 Task: Create a complex fractal-based sculpture.
Action: Mouse moved to (237, 156)
Screenshot: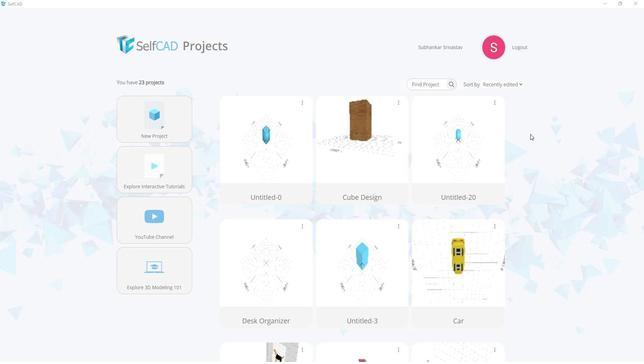 
Action: Mouse pressed left at (237, 156)
Screenshot: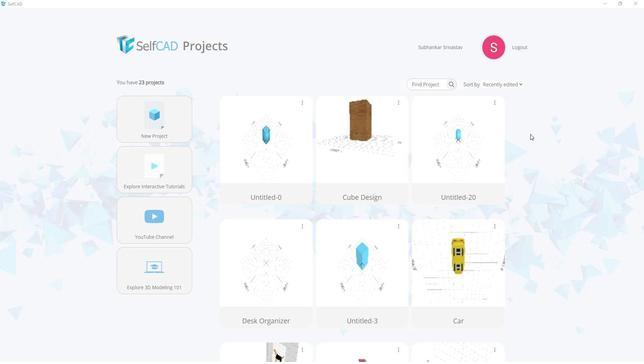 
Action: Mouse moved to (347, 173)
Screenshot: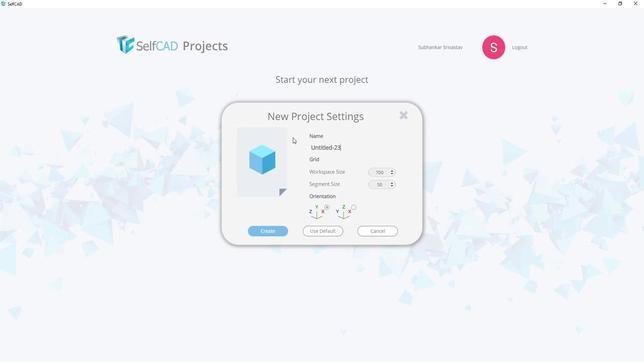 
Action: Mouse pressed left at (347, 173)
Screenshot: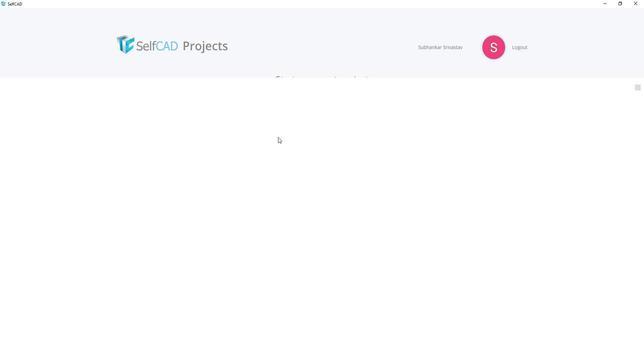 
Action: Mouse moved to (302, 169)
Screenshot: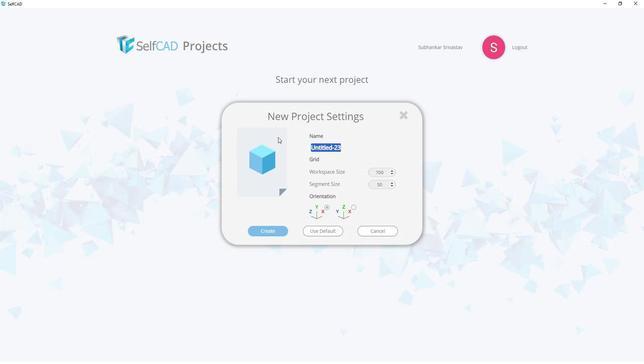 
Action: Key pressed <Key.shift>Sculpture<Key.space>
Screenshot: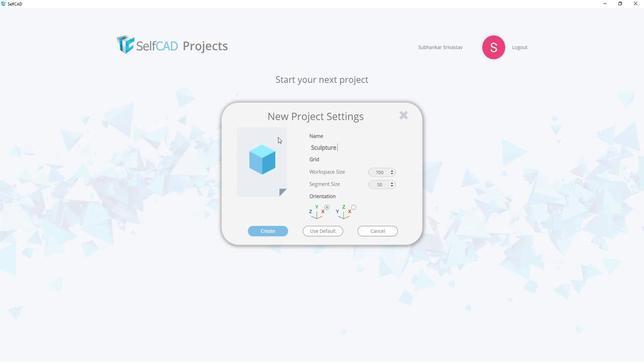 
Action: Mouse moved to (302, 221)
Screenshot: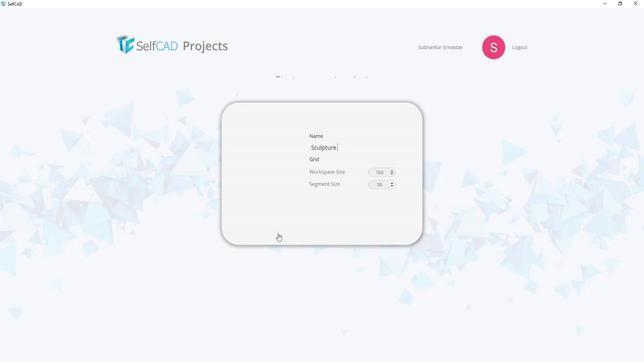 
Action: Mouse pressed left at (302, 221)
Screenshot: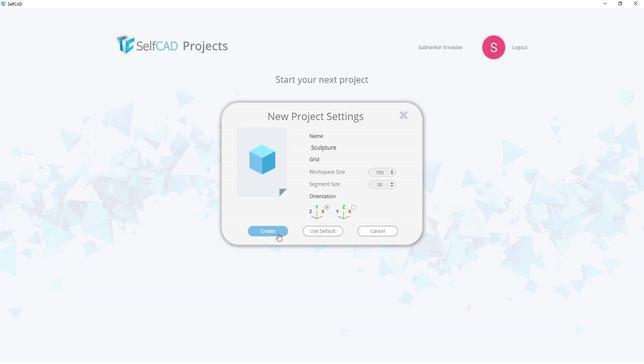 
Action: Mouse moved to (150, 171)
Screenshot: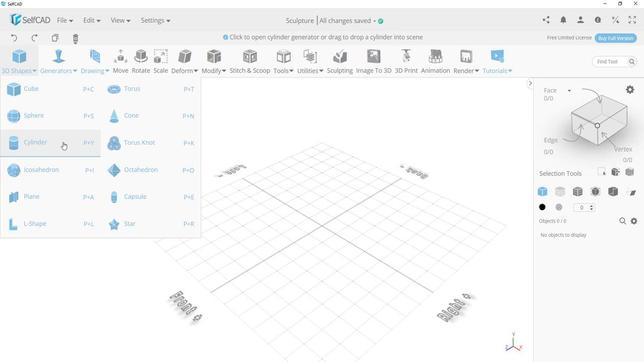 
Action: Mouse pressed left at (150, 171)
Screenshot: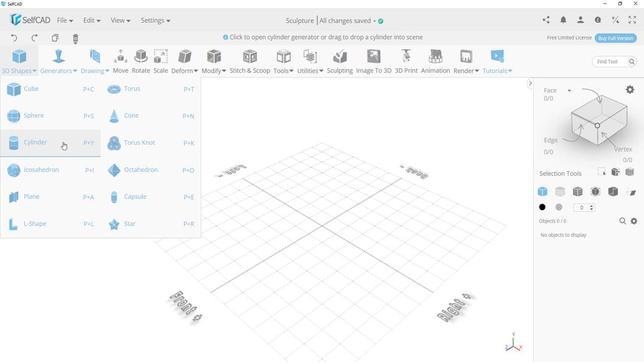 
Action: Mouse moved to (114, 165)
Screenshot: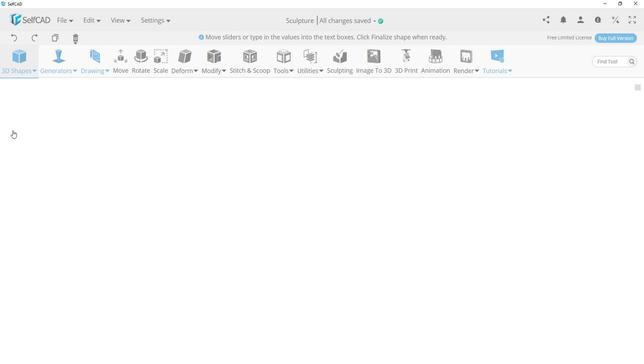
Action: Mouse pressed left at (114, 165)
Screenshot: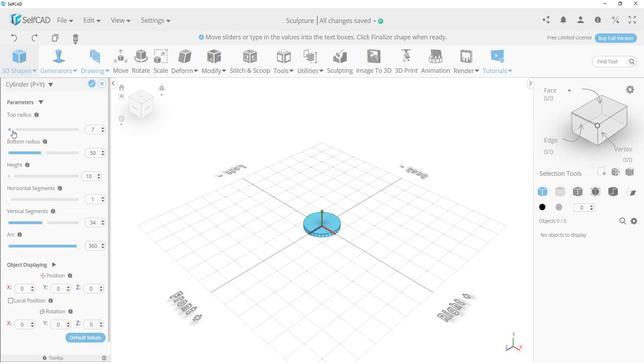 
Action: Mouse moved to (113, 176)
Screenshot: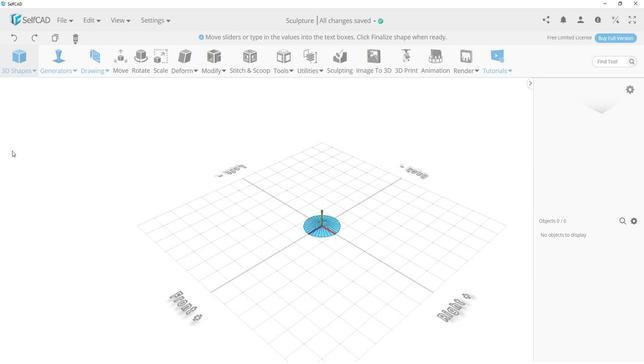 
Action: Mouse pressed left at (113, 176)
Screenshot: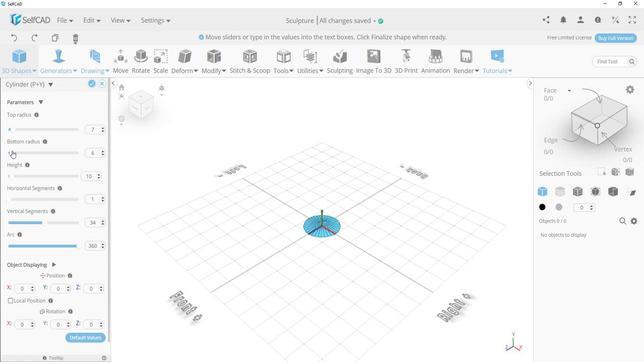 
Action: Mouse moved to (177, 176)
Screenshot: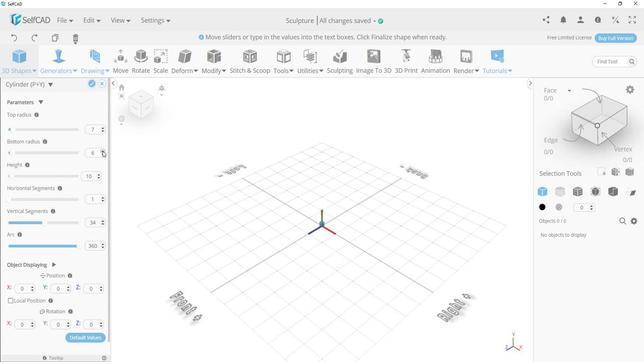 
Action: Mouse pressed left at (177, 176)
Screenshot: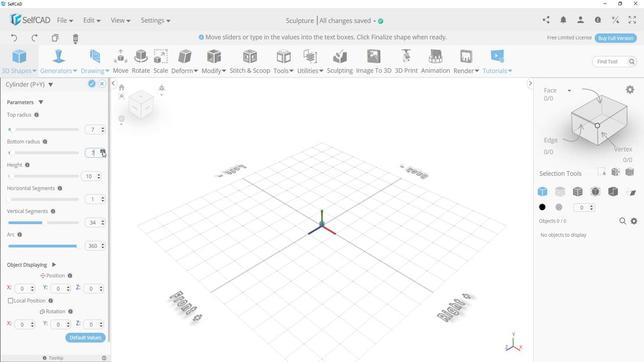 
Action: Mouse moved to (170, 139)
Screenshot: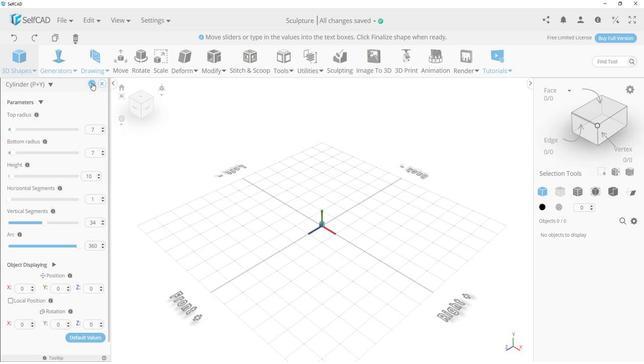 
Action: Mouse pressed left at (170, 139)
Screenshot: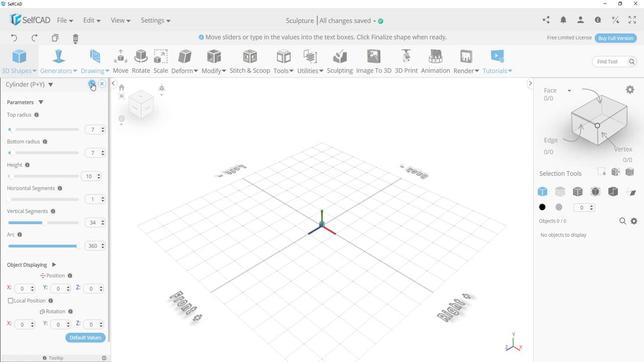
Action: Mouse moved to (333, 216)
Screenshot: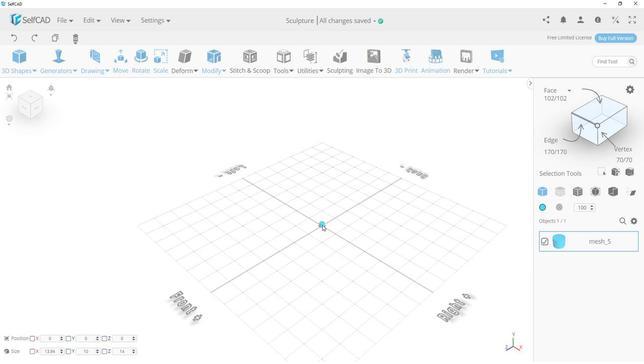
Action: Mouse pressed left at (333, 216)
Screenshot: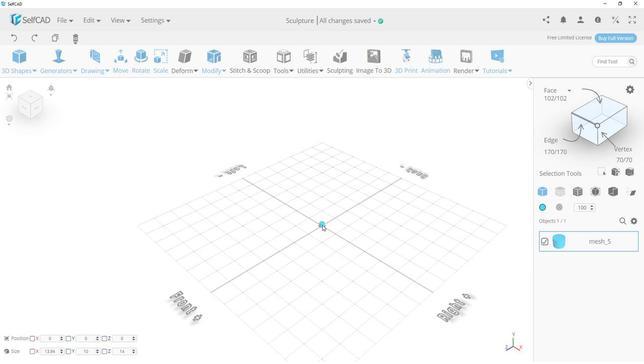 
Action: Mouse moved to (351, 214)
Screenshot: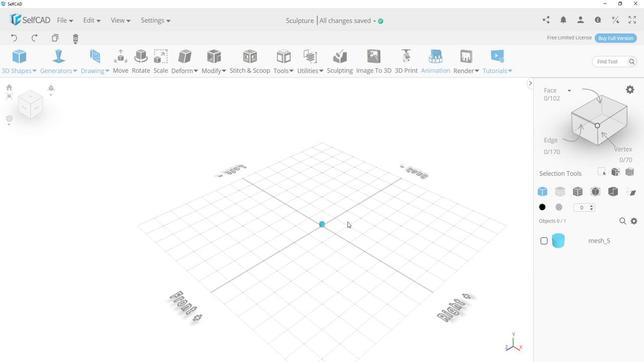 
Action: Mouse pressed left at (351, 214)
Screenshot: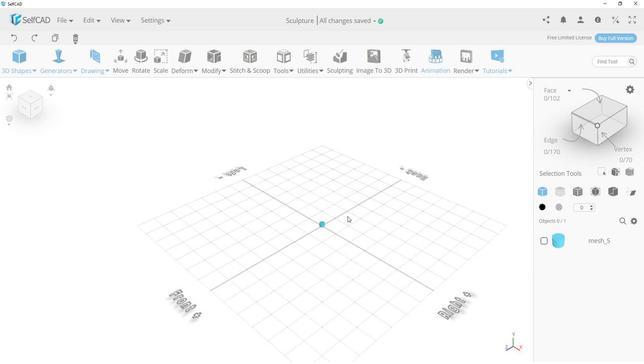 
Action: Mouse moved to (351, 212)
Screenshot: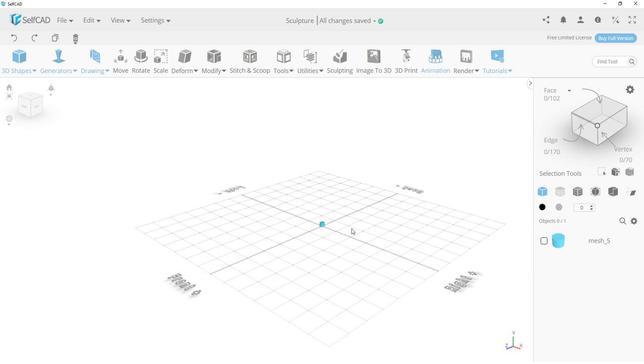 
Action: Mouse pressed left at (351, 212)
Screenshot: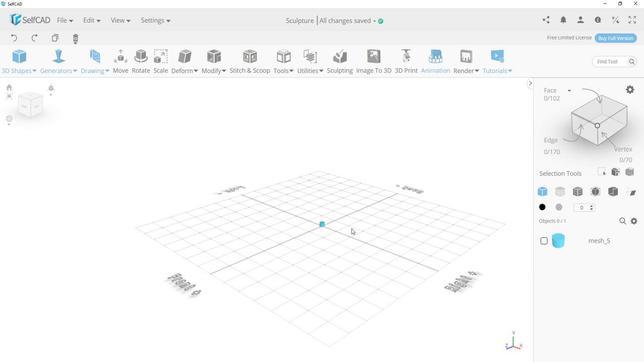 
Action: Mouse moved to (490, 225)
Screenshot: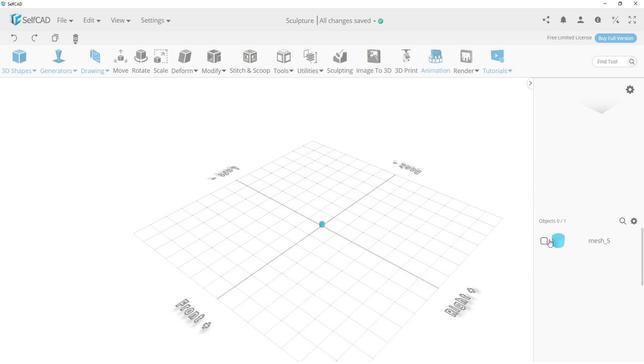 
Action: Mouse pressed left at (490, 225)
Screenshot: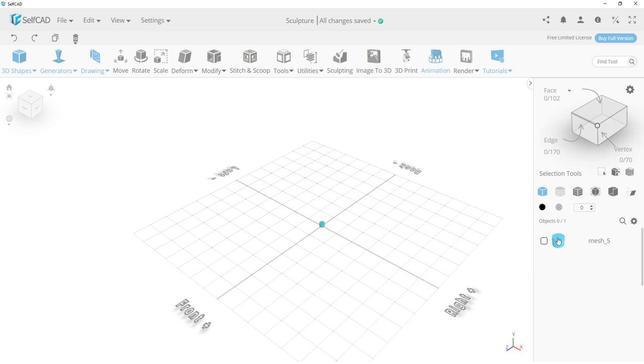 
Action: Mouse moved to (502, 223)
Screenshot: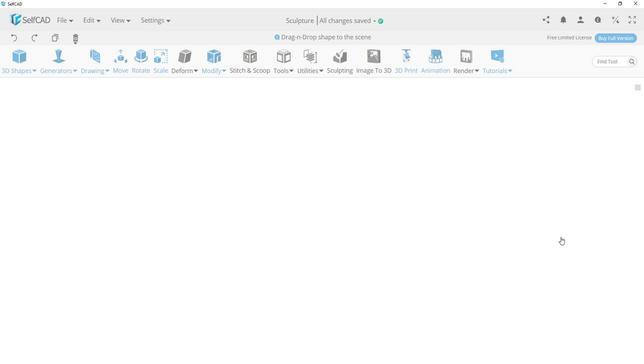 
Action: Mouse pressed left at (502, 223)
Screenshot: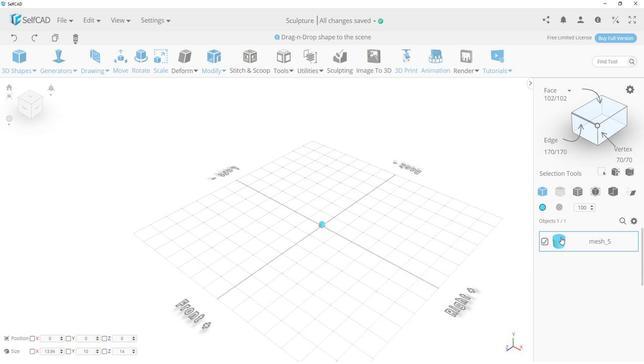 
Action: Mouse moved to (526, 157)
Screenshot: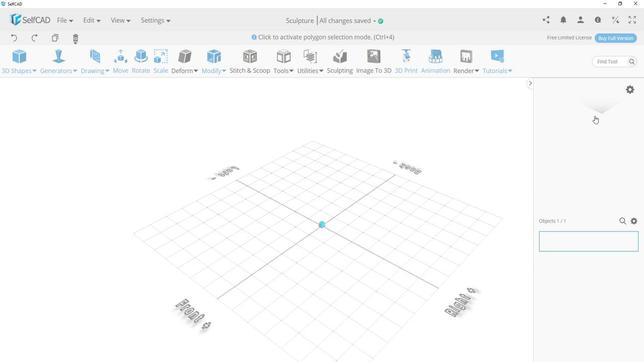 
Action: Mouse pressed left at (526, 157)
Screenshot: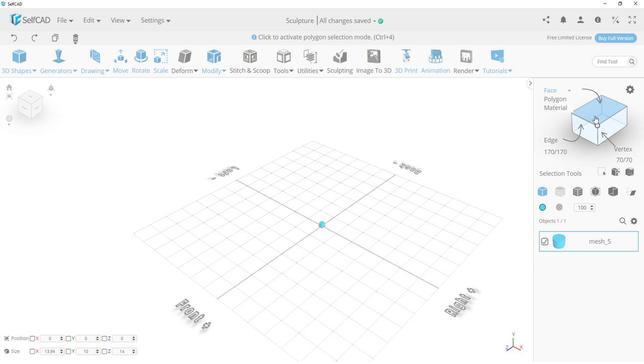 
Action: Mouse moved to (333, 215)
Screenshot: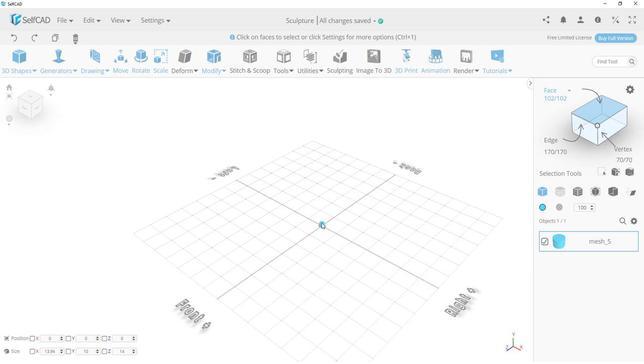 
Action: Mouse pressed left at (333, 215)
Screenshot: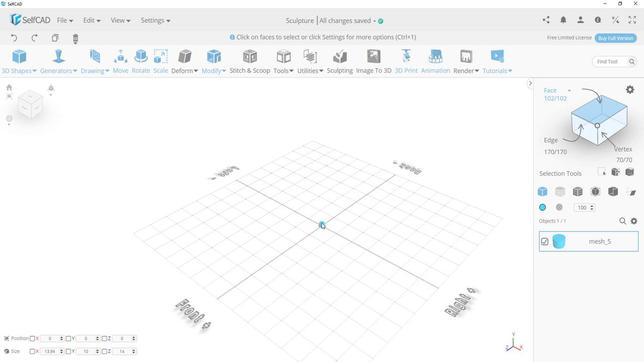 
Action: Mouse moved to (507, 145)
Screenshot: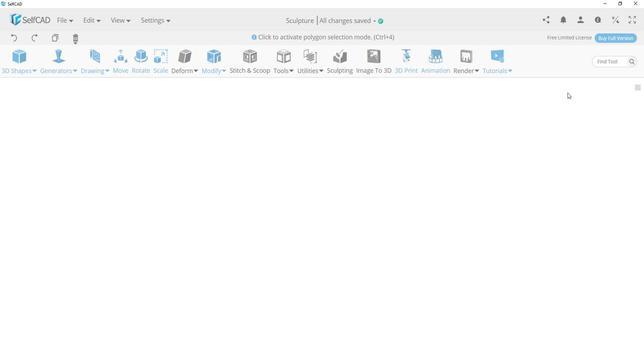 
Action: Mouse pressed left at (507, 145)
Screenshot: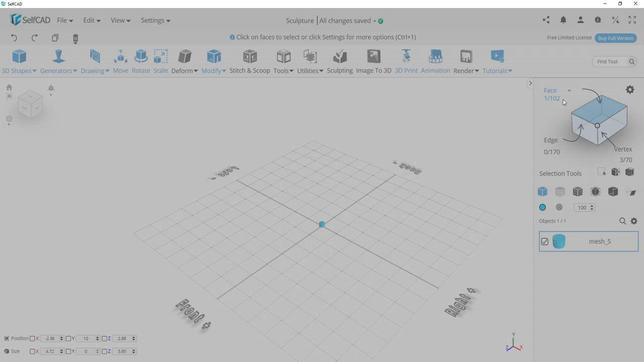 
Action: Mouse moved to (311, 198)
Screenshot: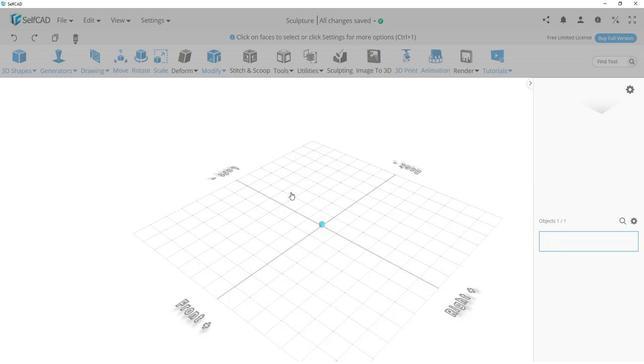 
Action: Mouse pressed left at (311, 198)
Screenshot: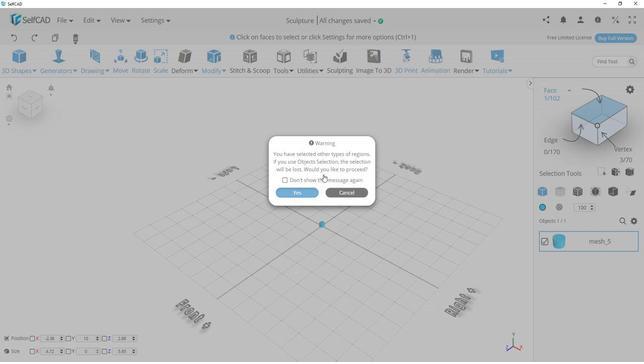 
Action: Mouse moved to (501, 149)
Screenshot: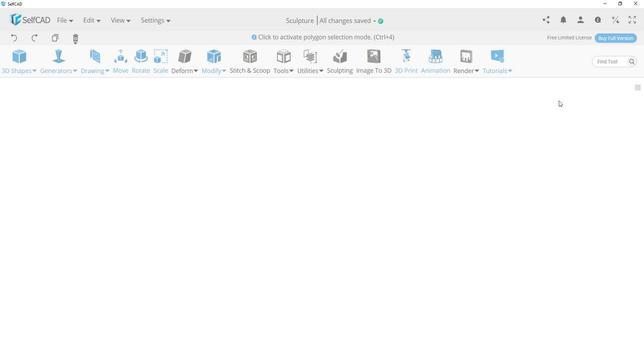 
Action: Mouse pressed left at (501, 149)
Screenshot: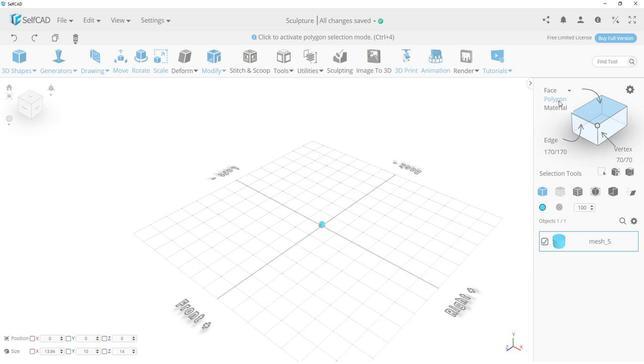 
Action: Mouse moved to (333, 215)
Screenshot: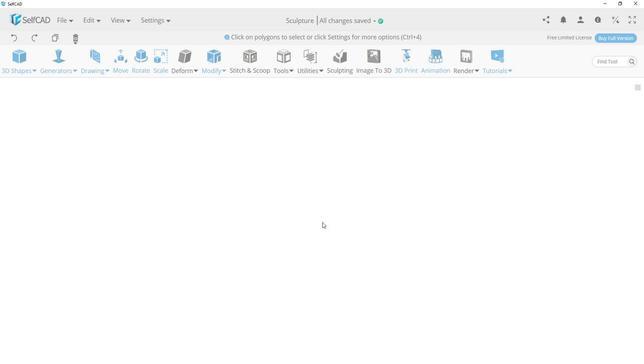 
Action: Mouse pressed left at (333, 215)
Screenshot: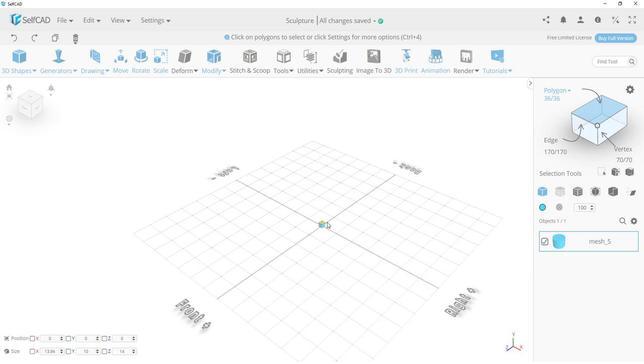 
Action: Mouse moved to (186, 126)
Screenshot: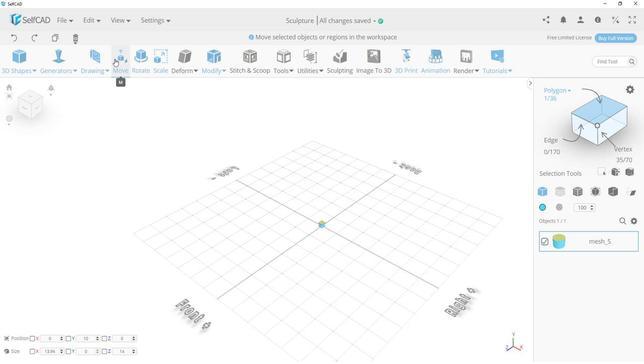 
Action: Mouse pressed left at (186, 126)
Screenshot: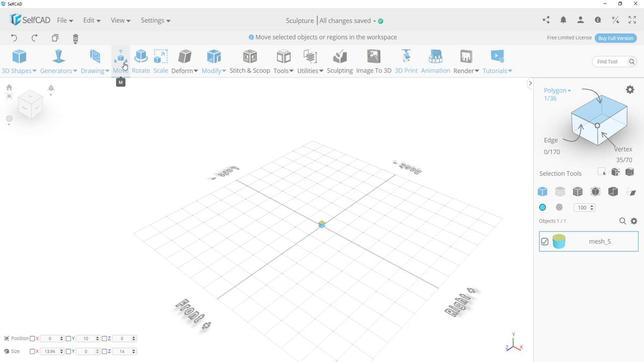
Action: Mouse moved to (333, 196)
Screenshot: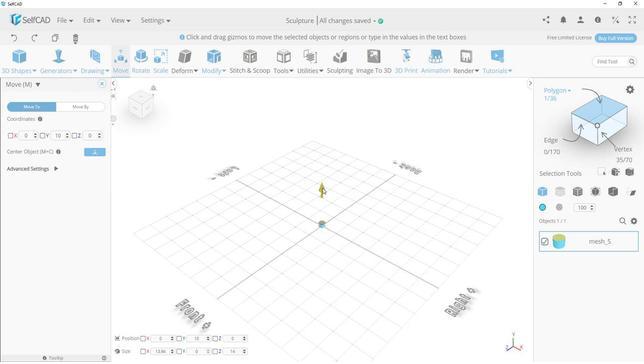 
Action: Mouse pressed left at (333, 196)
Screenshot: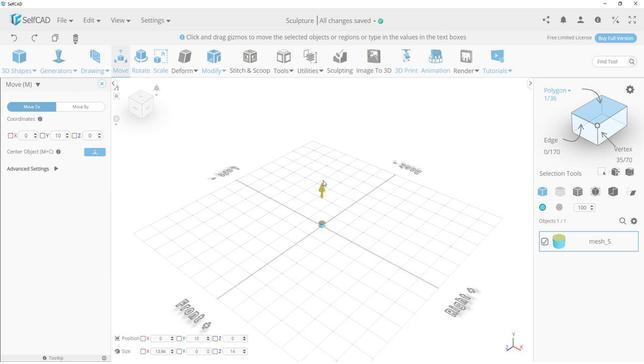 
Action: Mouse moved to (349, 209)
Screenshot: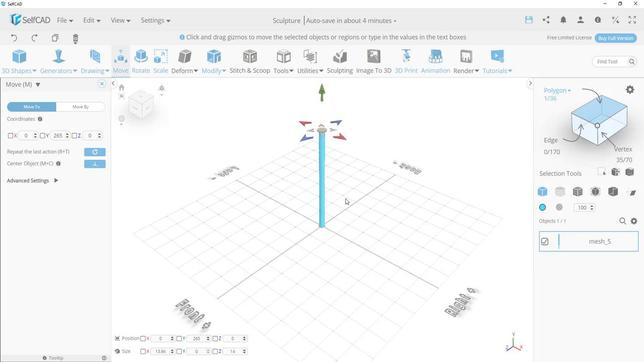 
Action: Mouse pressed left at (349, 209)
Screenshot: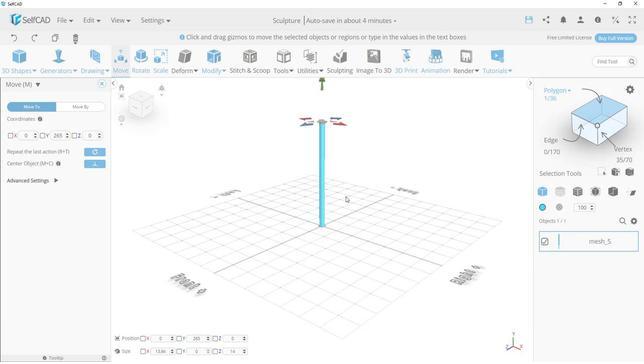 
Action: Mouse moved to (360, 203)
Screenshot: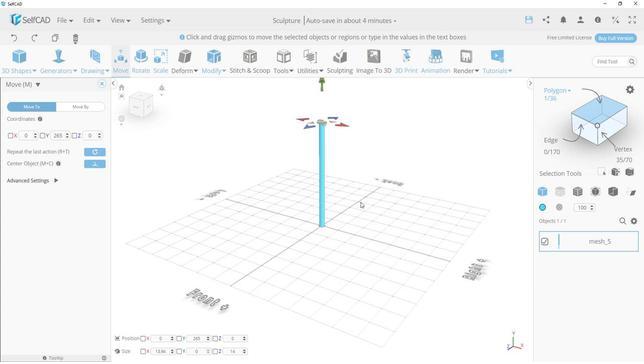 
Action: Mouse scrolled (360, 203) with delta (0, 0)
Screenshot: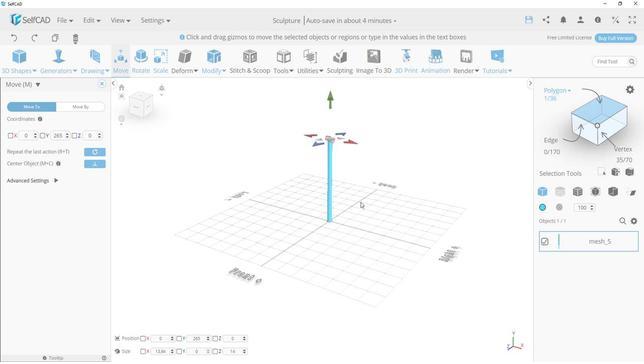 
Action: Mouse scrolled (360, 203) with delta (0, 0)
Screenshot: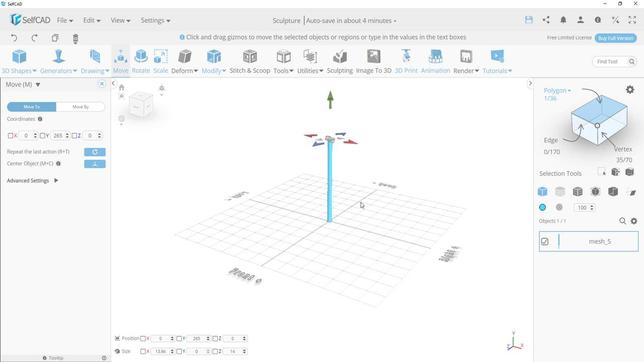 
Action: Mouse scrolled (360, 203) with delta (0, 0)
Screenshot: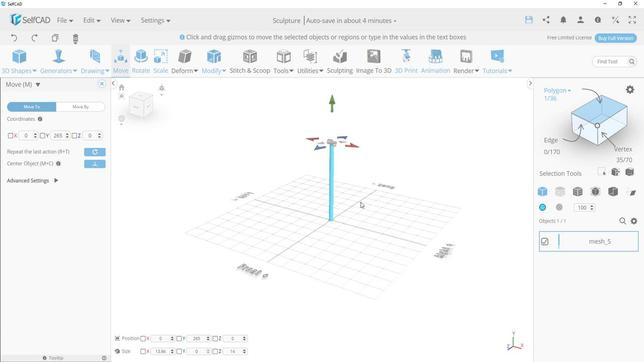
Action: Mouse scrolled (360, 203) with delta (0, 0)
Screenshot: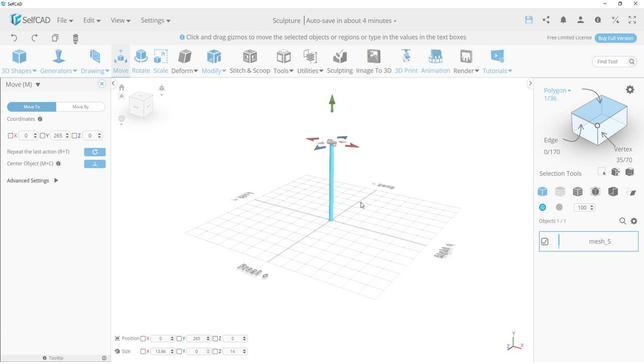 
Action: Mouse scrolled (360, 203) with delta (0, 0)
Screenshot: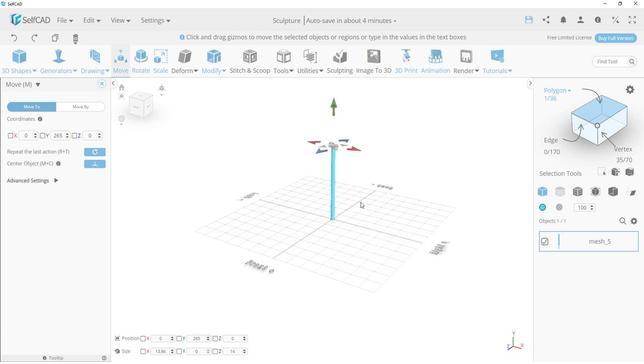 
Action: Mouse scrolled (360, 203) with delta (0, 0)
Screenshot: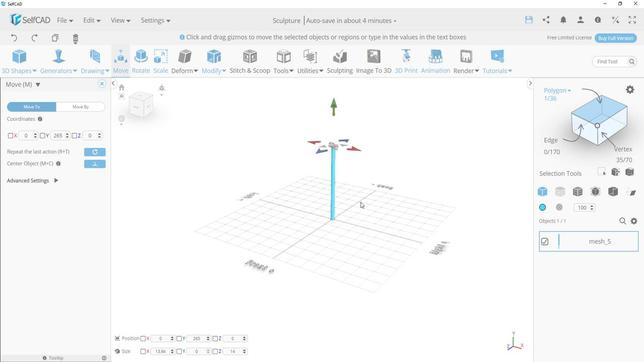 
Action: Mouse moved to (342, 153)
Screenshot: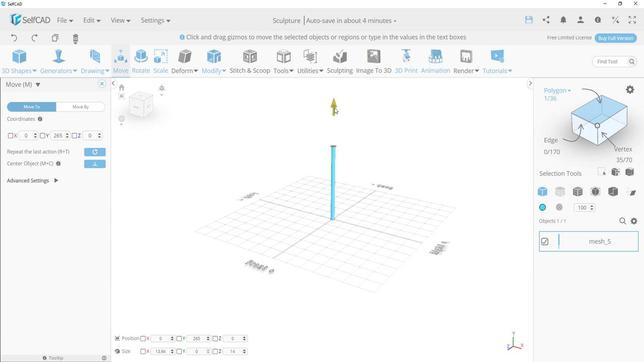 
Action: Mouse pressed left at (342, 153)
Screenshot: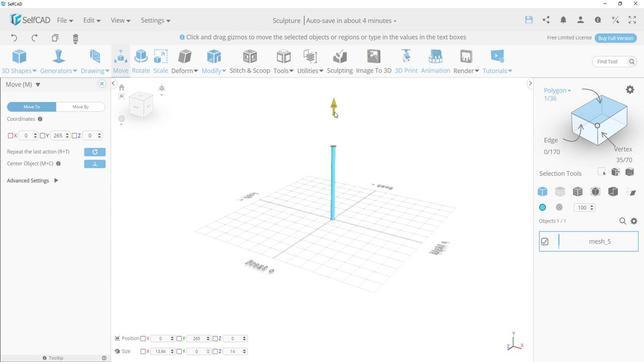 
Action: Mouse moved to (341, 160)
Screenshot: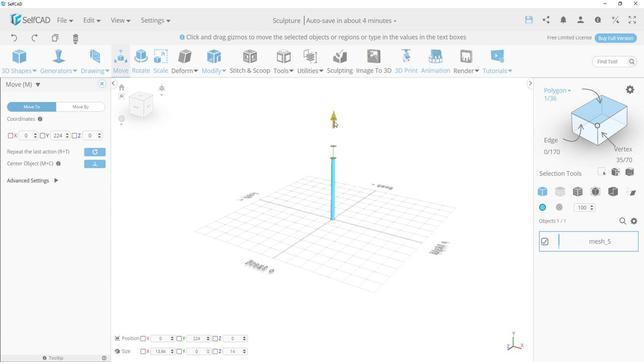 
Action: Mouse pressed left at (341, 160)
Screenshot: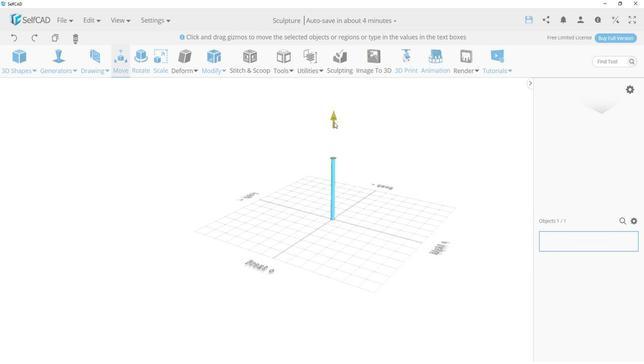 
Action: Mouse moved to (411, 183)
Screenshot: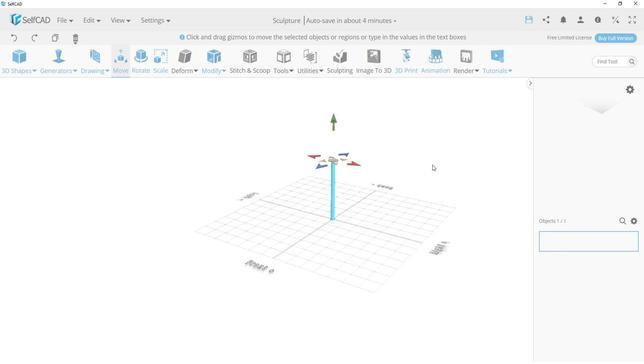 
Action: Mouse pressed left at (411, 183)
Screenshot: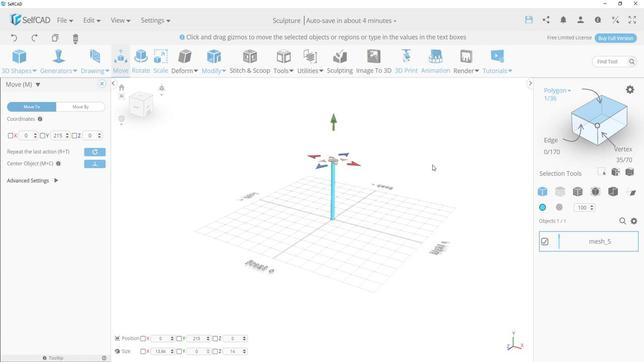 
Action: Mouse moved to (368, 194)
Screenshot: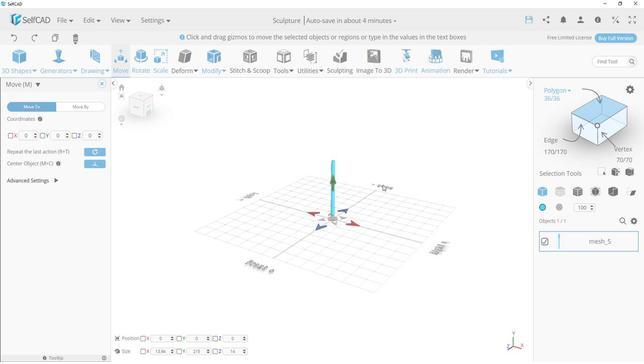 
Action: Mouse pressed left at (368, 194)
Screenshot: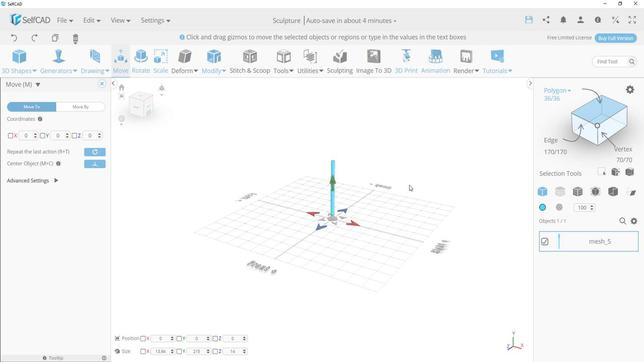 
Action: Mouse moved to (393, 192)
Screenshot: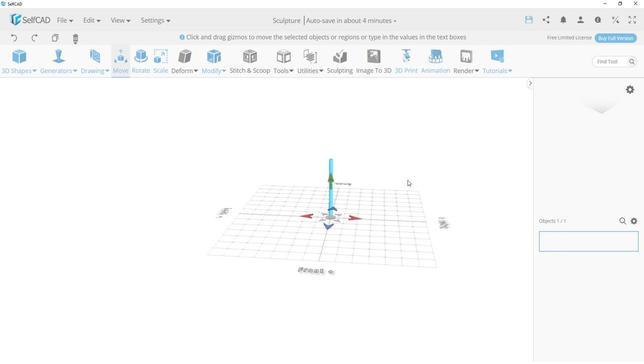 
Action: Mouse scrolled (393, 191) with delta (0, 0)
Screenshot: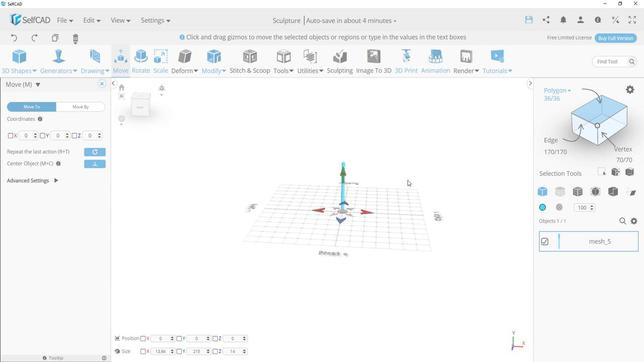 
Action: Mouse scrolled (393, 191) with delta (0, 0)
Screenshot: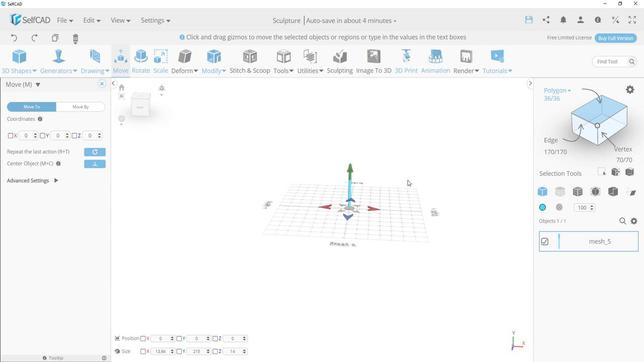 
Action: Mouse scrolled (393, 191) with delta (0, 0)
Screenshot: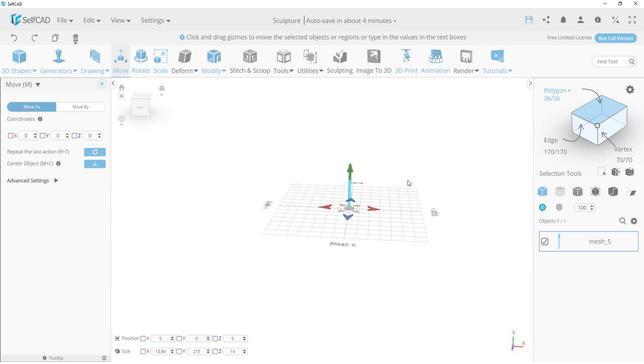 
Action: Mouse scrolled (393, 191) with delta (0, 0)
Screenshot: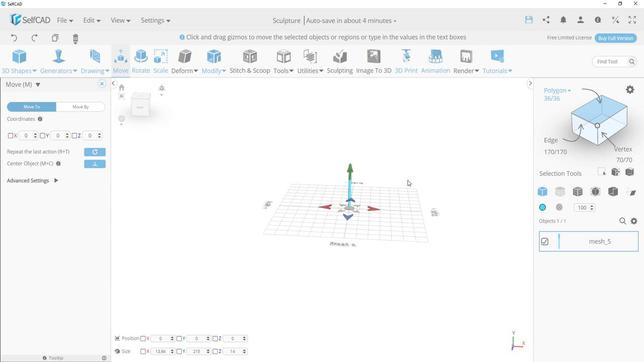 
Action: Mouse scrolled (393, 191) with delta (0, 0)
Screenshot: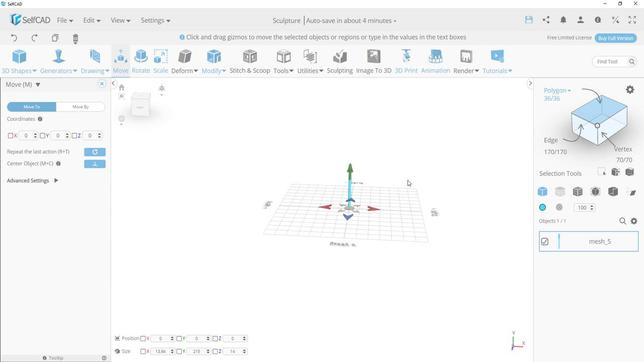 
Action: Mouse scrolled (393, 192) with delta (0, 0)
Screenshot: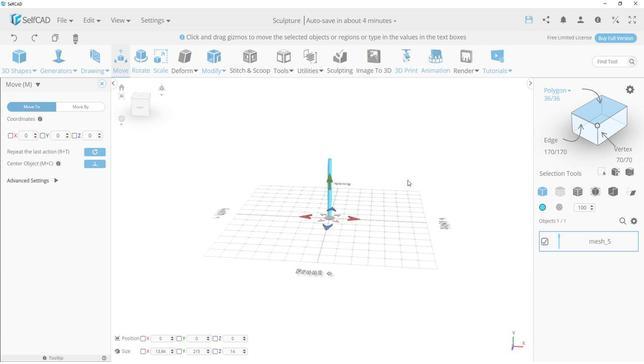 
Action: Mouse scrolled (393, 192) with delta (0, 0)
Screenshot: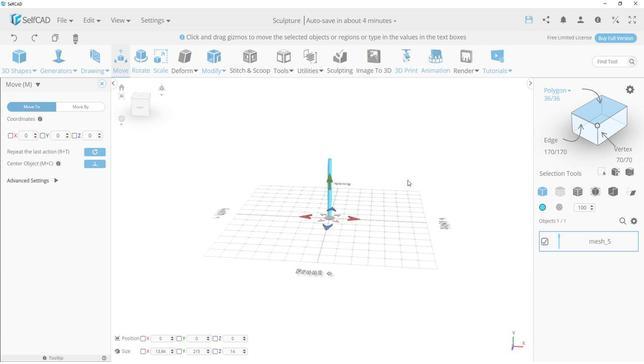 
Action: Mouse scrolled (393, 192) with delta (0, 0)
Screenshot: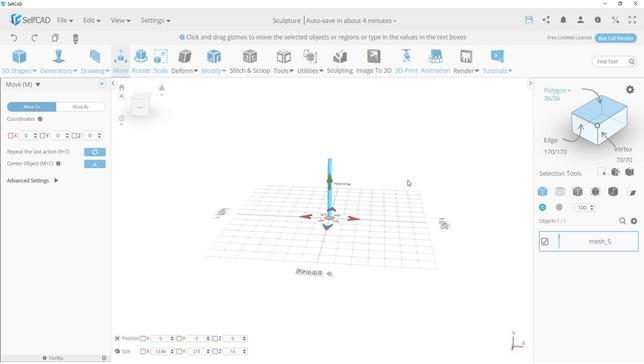 
Action: Mouse scrolled (393, 192) with delta (0, 0)
Screenshot: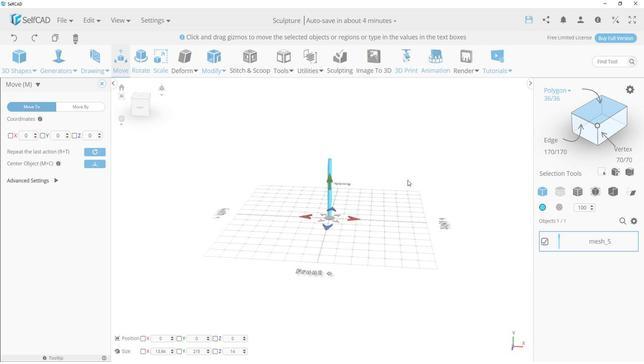 
Action: Mouse scrolled (393, 192) with delta (0, 0)
Screenshot: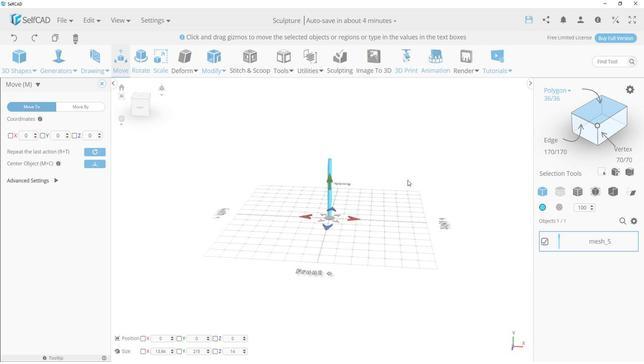 
Action: Mouse scrolled (393, 192) with delta (0, 0)
Screenshot: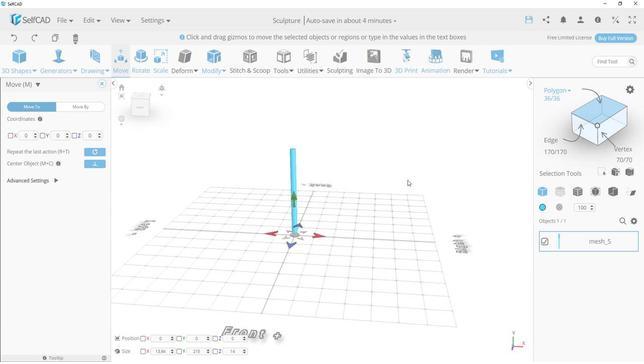 
Action: Mouse scrolled (393, 192) with delta (0, 0)
Screenshot: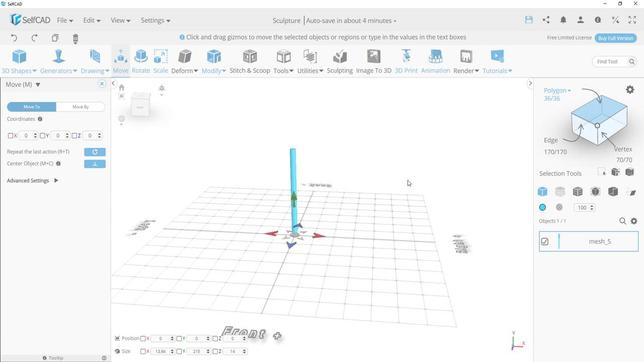 
Action: Mouse scrolled (393, 192) with delta (0, 0)
Screenshot: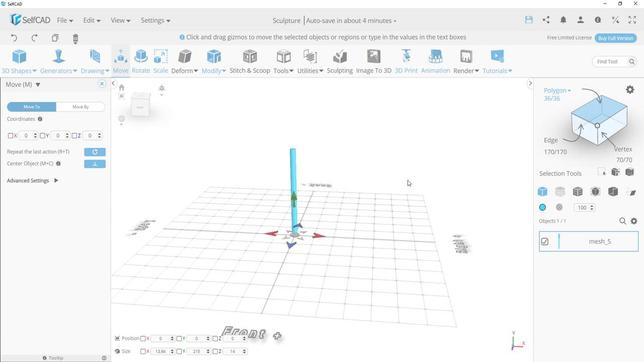 
Action: Mouse scrolled (393, 192) with delta (0, 0)
Screenshot: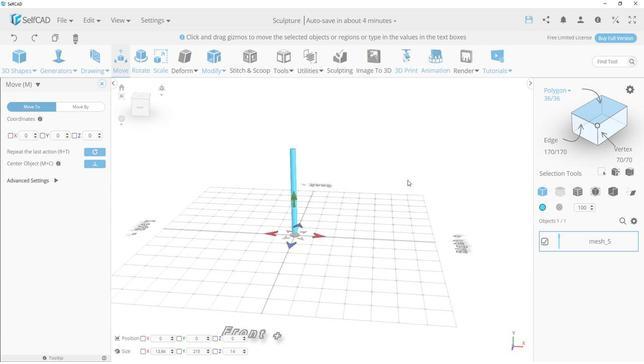 
Action: Mouse scrolled (393, 192) with delta (0, 0)
Screenshot: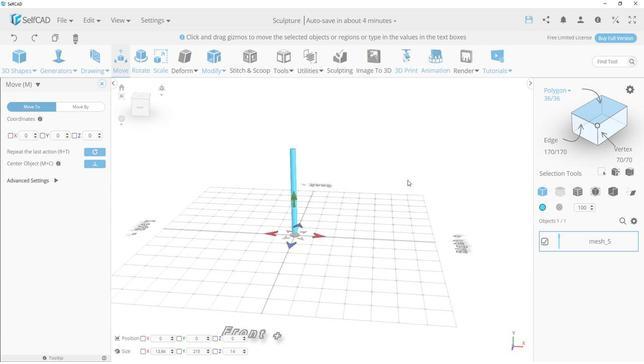 
Action: Mouse scrolled (393, 192) with delta (0, 0)
Screenshot: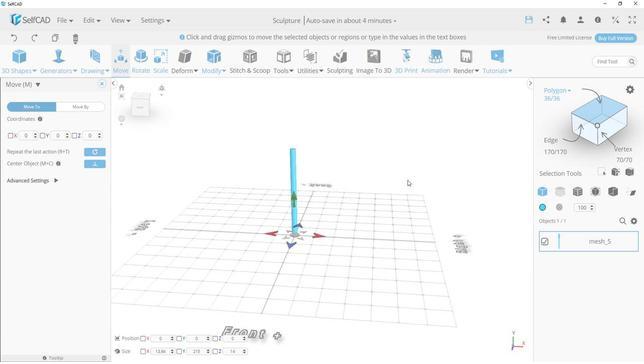
Action: Mouse scrolled (393, 192) with delta (0, 0)
Screenshot: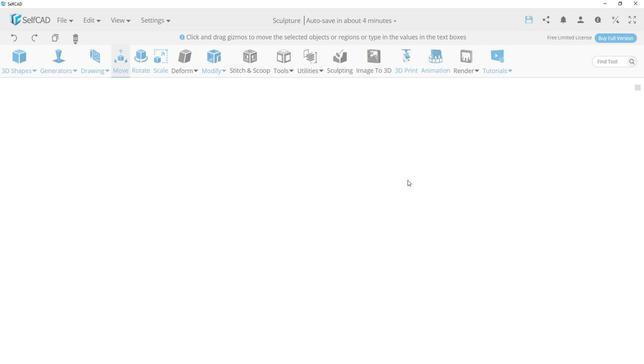 
Action: Mouse scrolled (393, 192) with delta (0, 0)
Screenshot: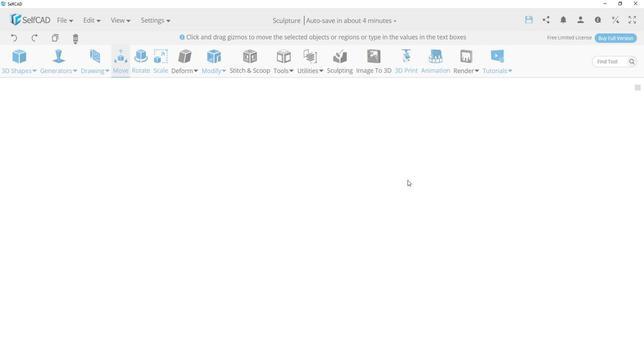 
Action: Mouse scrolled (393, 192) with delta (0, 0)
Screenshot: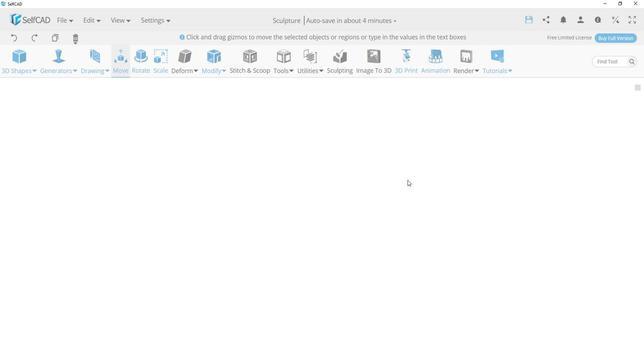 
Action: Mouse scrolled (393, 192) with delta (0, 0)
Screenshot: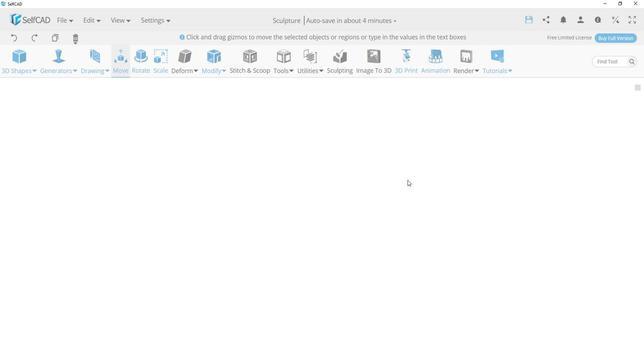 
Action: Mouse scrolled (393, 192) with delta (0, 0)
Screenshot: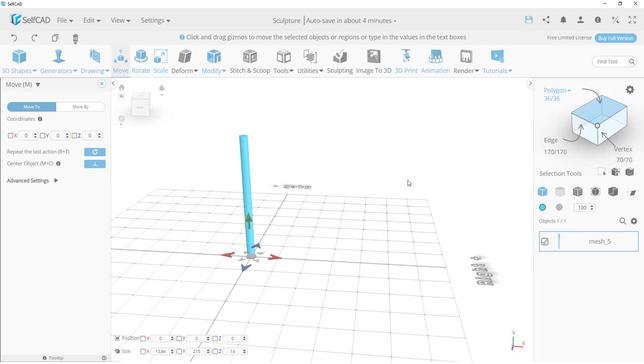 
Action: Mouse moved to (352, 189)
Screenshot: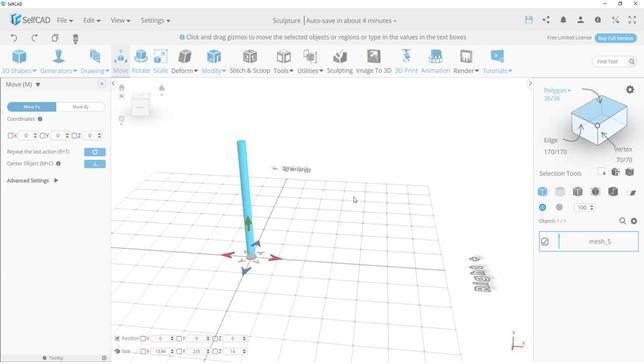 
Action: Mouse pressed left at (352, 189)
Screenshot: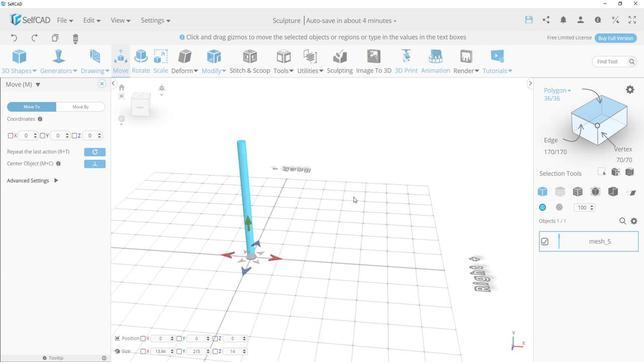 
Action: Mouse moved to (273, 208)
Screenshot: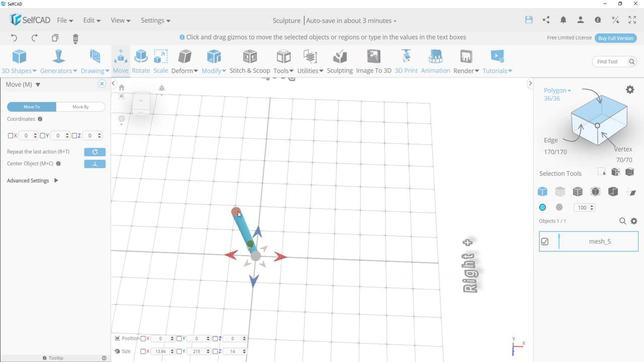 
Action: Mouse pressed left at (273, 208)
Screenshot: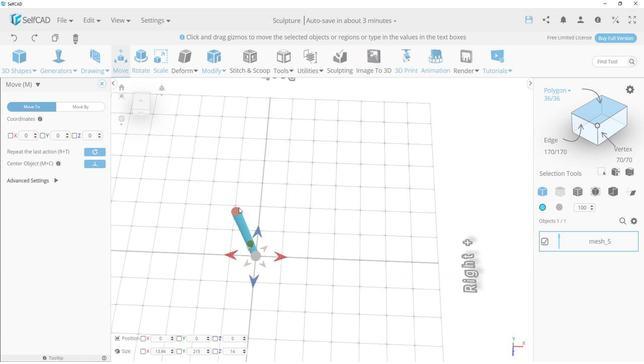 
Action: Mouse moved to (260, 131)
Screenshot: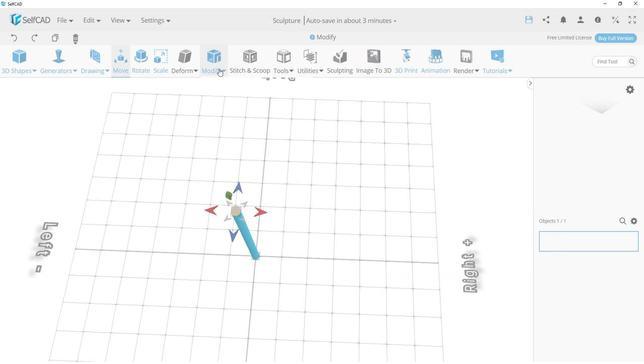 
Action: Mouse pressed left at (260, 131)
Screenshot: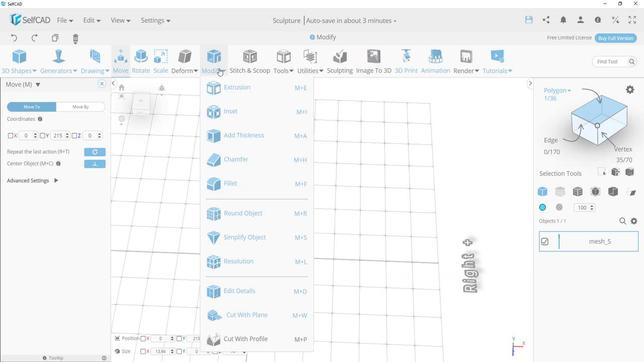 
Action: Mouse moved to (264, 147)
Screenshot: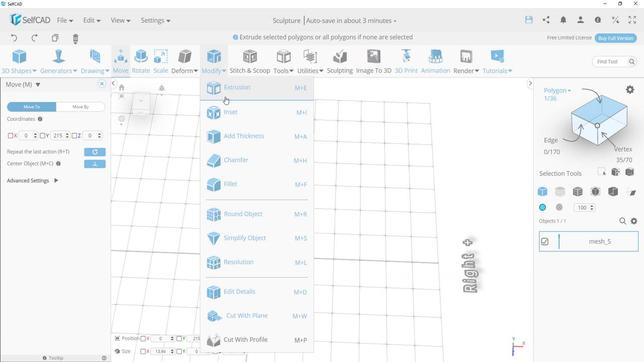 
Action: Mouse pressed left at (264, 147)
Screenshot: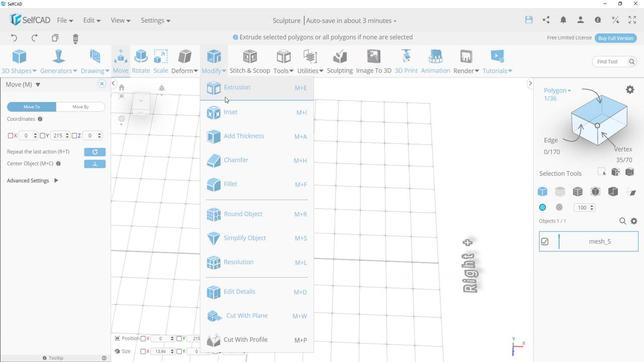 
Action: Mouse moved to (177, 152)
Screenshot: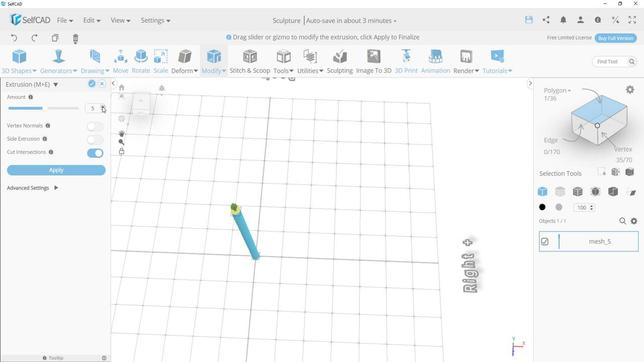 
Action: Mouse pressed left at (177, 152)
Screenshot: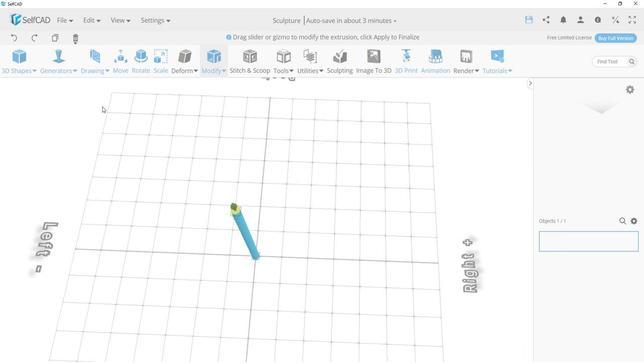 
Action: Mouse moved to (171, 139)
Screenshot: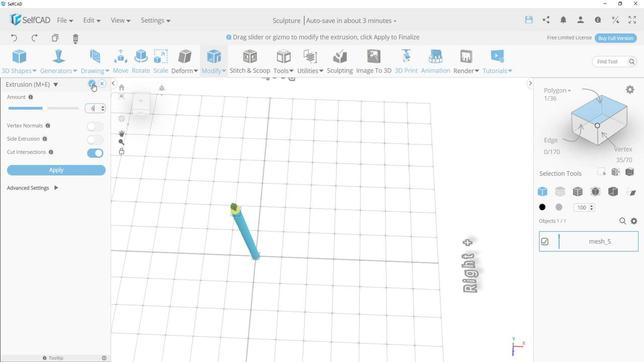 
Action: Mouse pressed left at (171, 139)
Screenshot: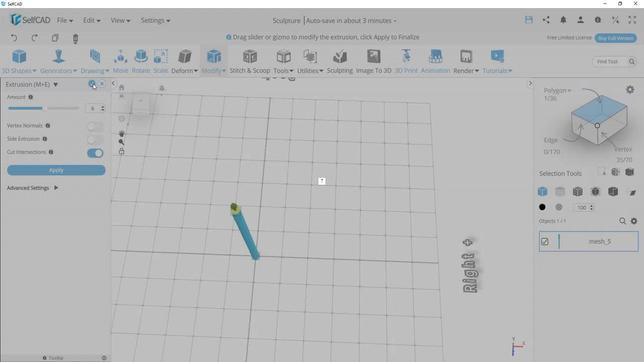 
Action: Mouse moved to (116, 285)
Screenshot: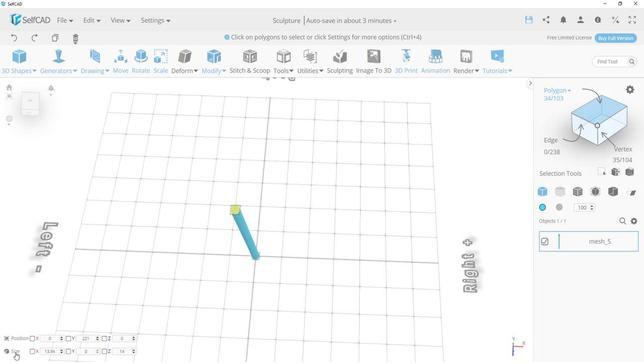 
Action: Mouse pressed left at (116, 285)
Screenshot: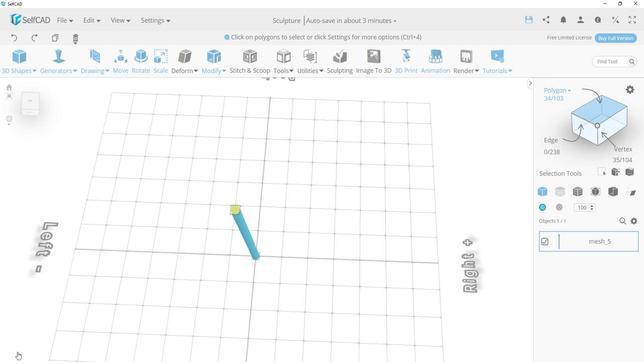
Action: Mouse moved to (272, 207)
Screenshot: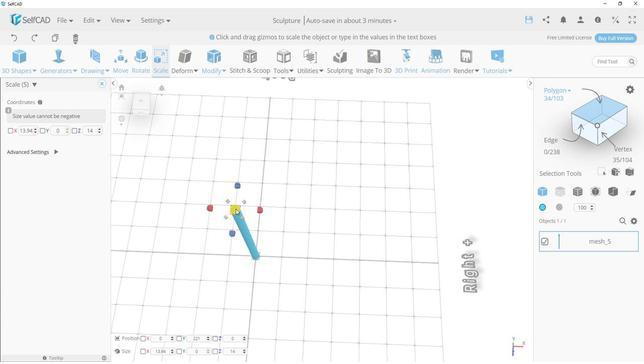 
Action: Mouse pressed left at (272, 207)
Screenshot: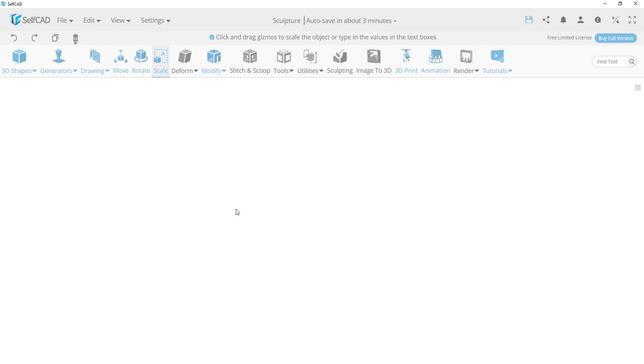 
Action: Mouse moved to (311, 220)
Screenshot: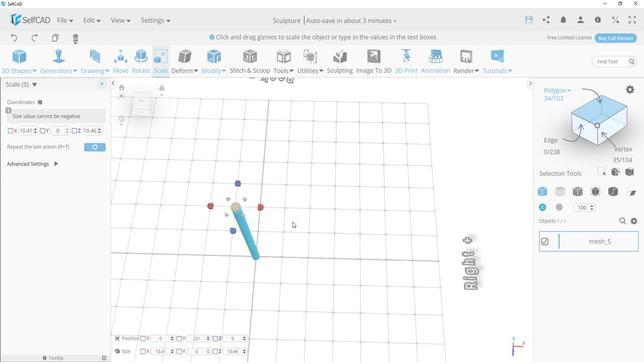 
Action: Mouse pressed left at (311, 220)
Screenshot: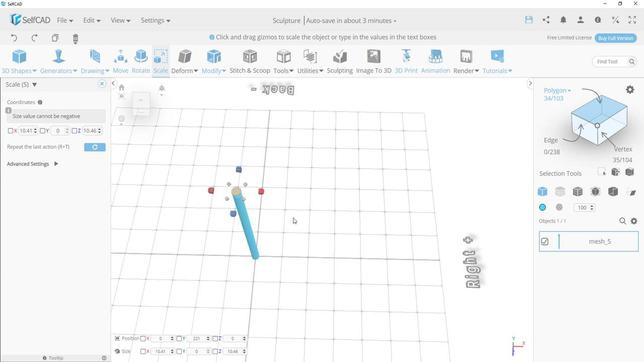 
Action: Mouse moved to (308, 213)
Screenshot: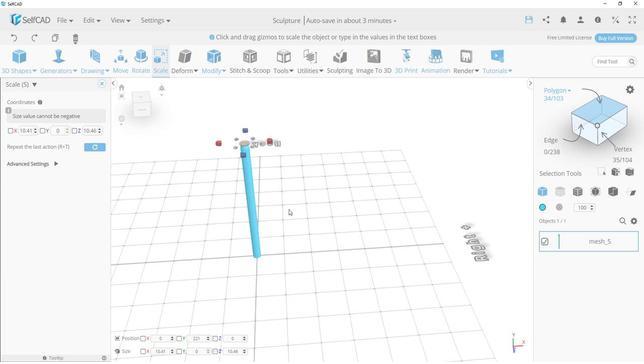 
Action: Mouse pressed left at (308, 213)
Screenshot: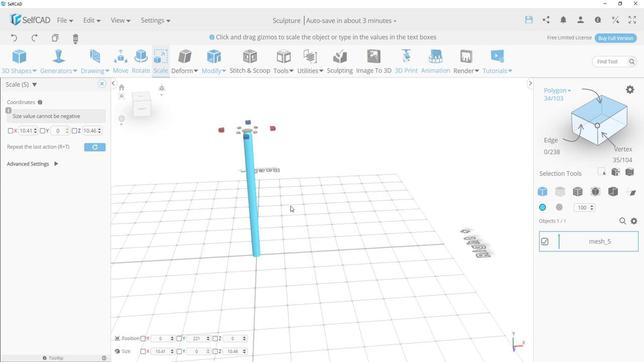 
Action: Mouse moved to (282, 162)
Screenshot: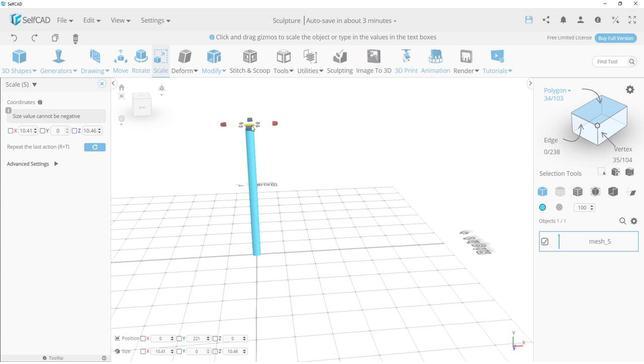 
Action: Mouse pressed left at (282, 162)
Screenshot: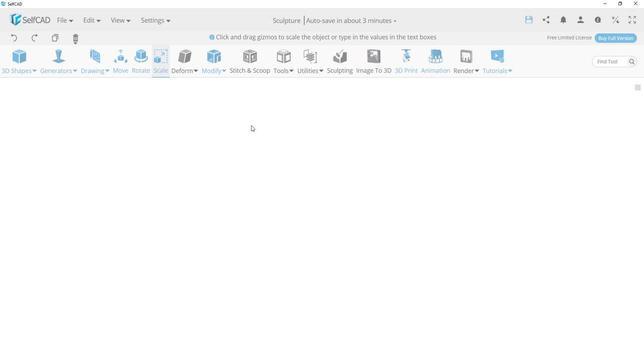 
Action: Mouse moved to (300, 175)
Screenshot: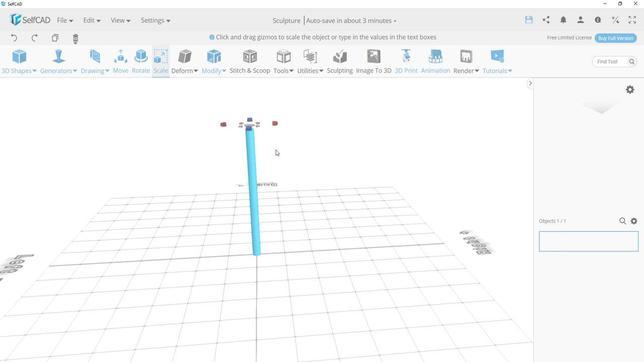 
Action: Mouse scrolled (300, 175) with delta (0, 0)
Screenshot: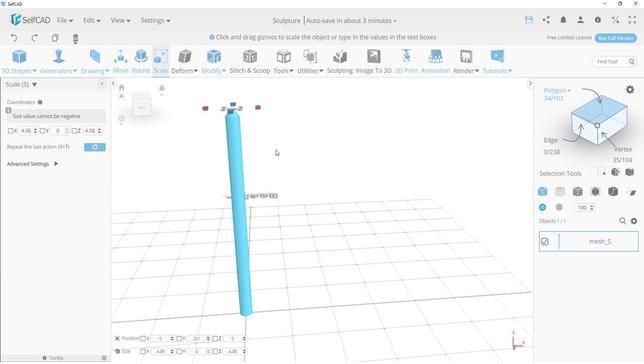 
Action: Mouse scrolled (300, 175) with delta (0, 0)
Screenshot: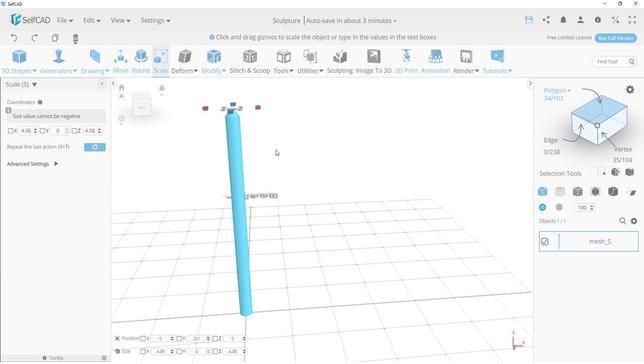 
Action: Mouse scrolled (300, 175) with delta (0, 0)
Screenshot: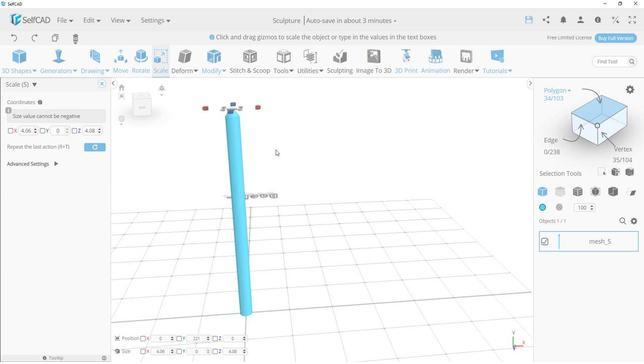 
Action: Mouse scrolled (300, 175) with delta (0, 0)
Screenshot: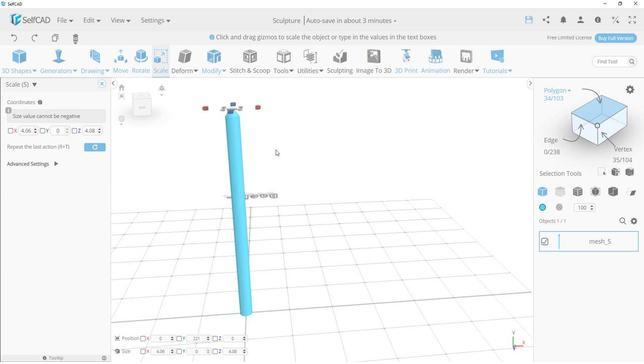 
Action: Mouse scrolled (300, 175) with delta (0, 0)
Screenshot: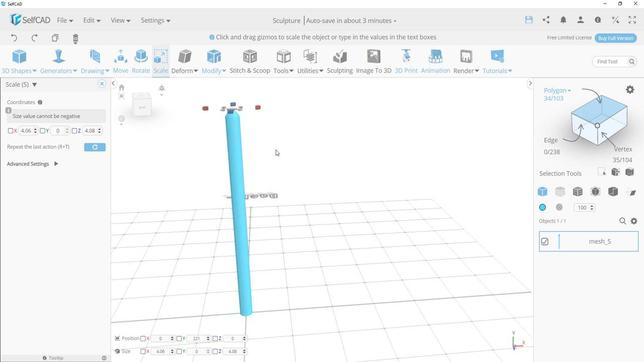 
Action: Mouse scrolled (300, 175) with delta (0, 0)
Screenshot: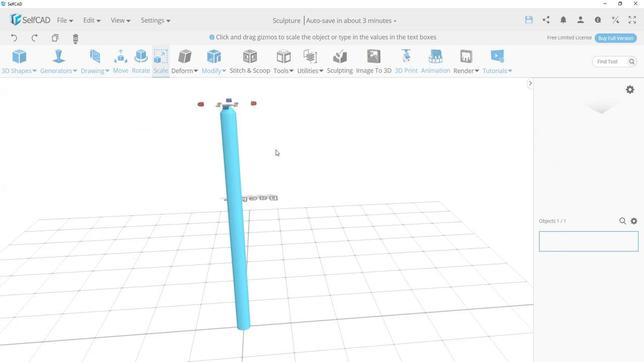 
Action: Mouse scrolled (300, 175) with delta (0, 0)
Screenshot: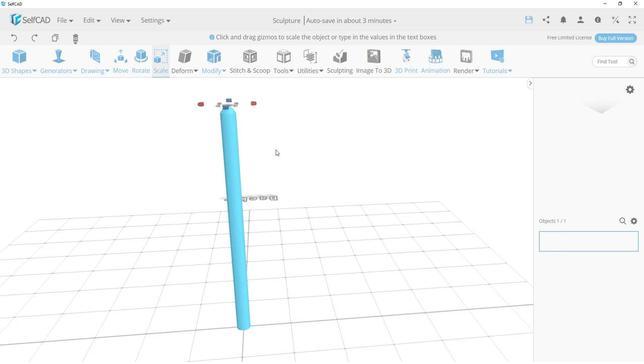 
Action: Mouse scrolled (300, 175) with delta (0, 0)
Screenshot: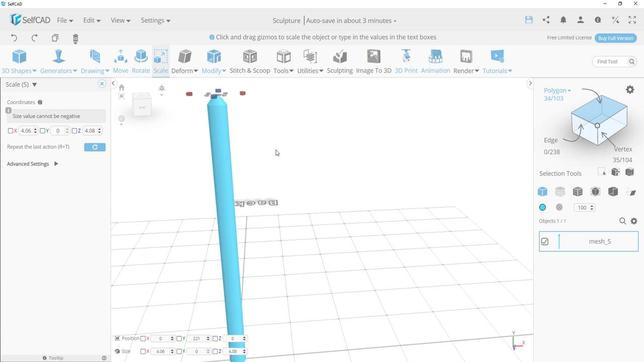 
Action: Mouse scrolled (300, 175) with delta (0, 0)
Screenshot: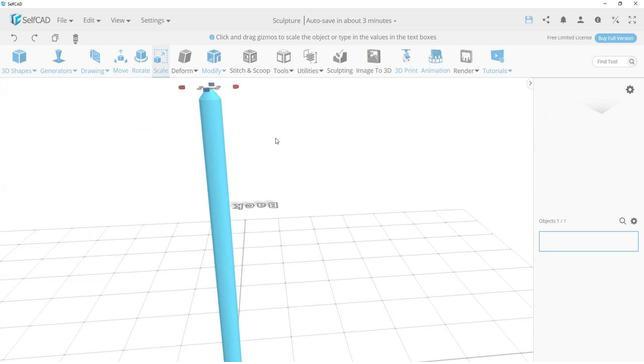 
Action: Mouse scrolled (300, 175) with delta (0, 0)
Screenshot: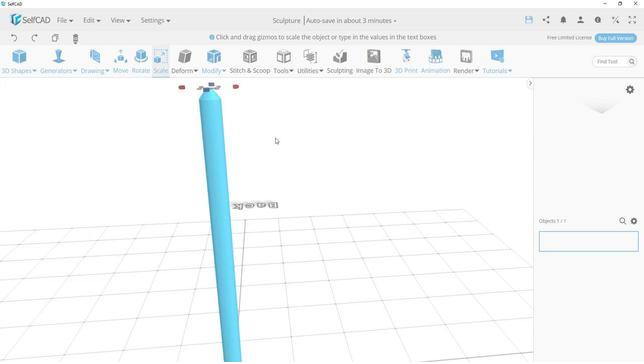 
Action: Mouse moved to (300, 168)
Screenshot: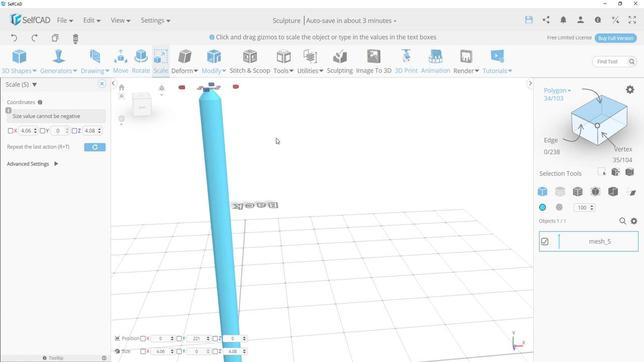 
Action: Mouse pressed left at (300, 168)
Screenshot: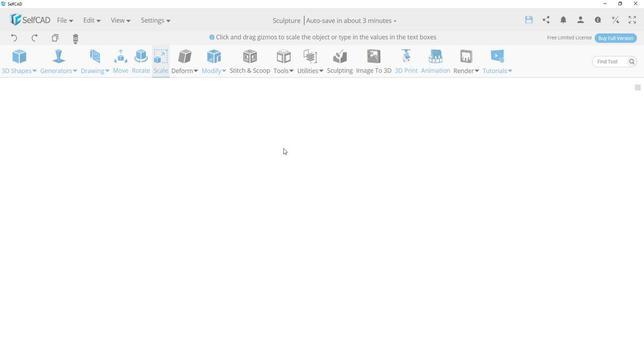 
Action: Mouse moved to (257, 182)
Screenshot: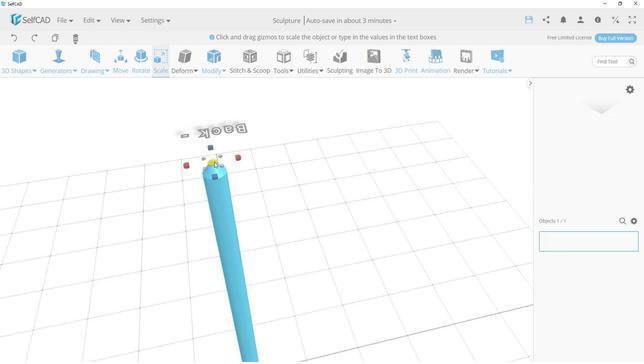 
Action: Mouse pressed left at (257, 182)
Screenshot: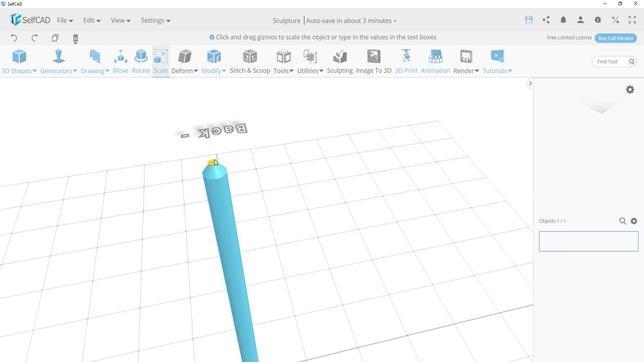 
Action: Mouse moved to (258, 132)
Screenshot: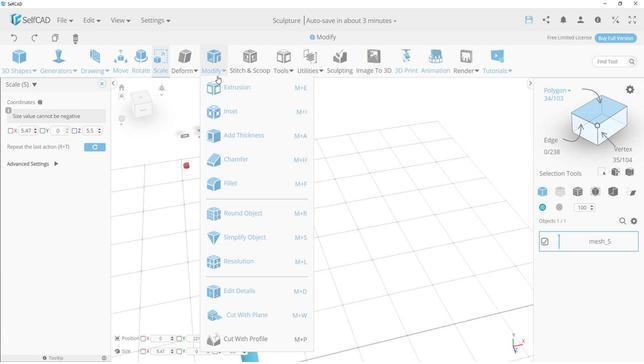 
Action: Mouse pressed left at (258, 132)
Screenshot: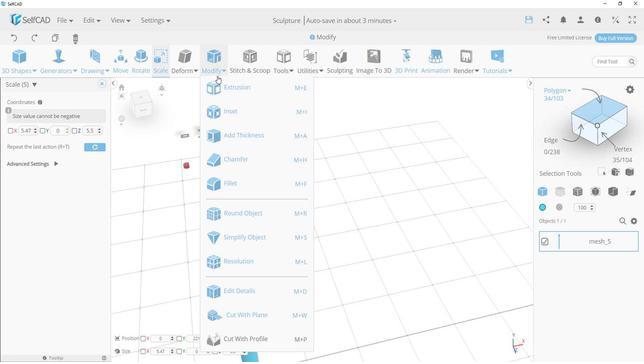 
Action: Mouse moved to (264, 144)
Screenshot: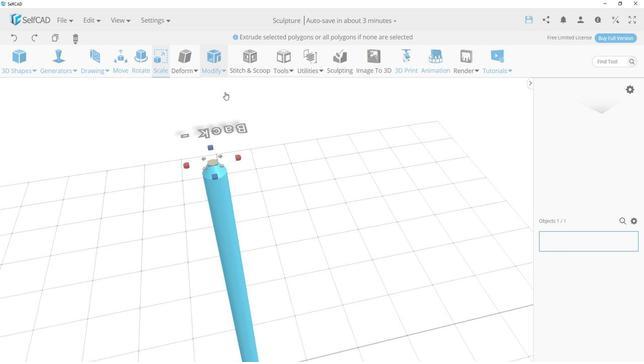 
Action: Mouse pressed left at (264, 144)
Screenshot: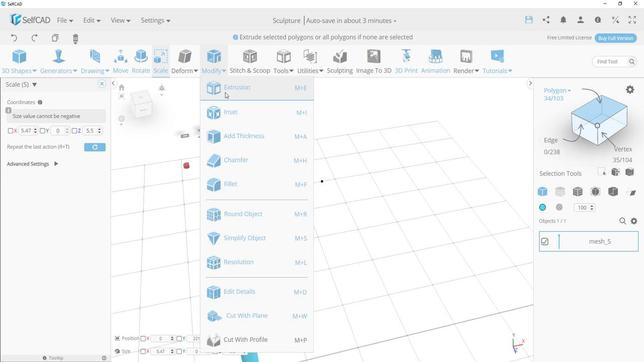 
Action: Mouse moved to (254, 171)
Screenshot: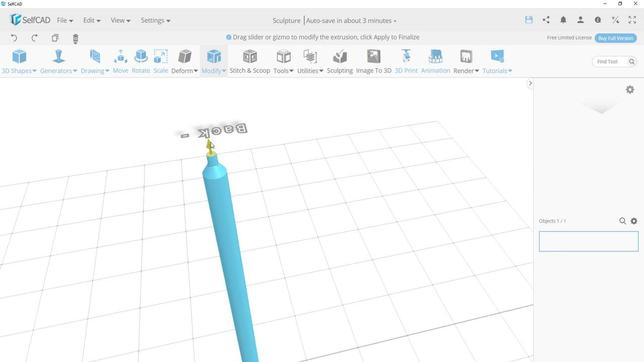 
Action: Mouse pressed left at (254, 171)
Screenshot: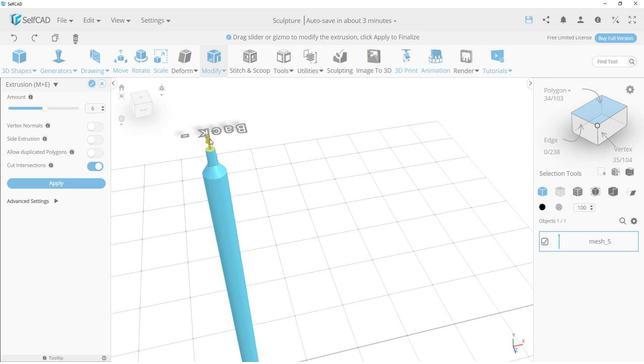
Action: Mouse moved to (178, 152)
Screenshot: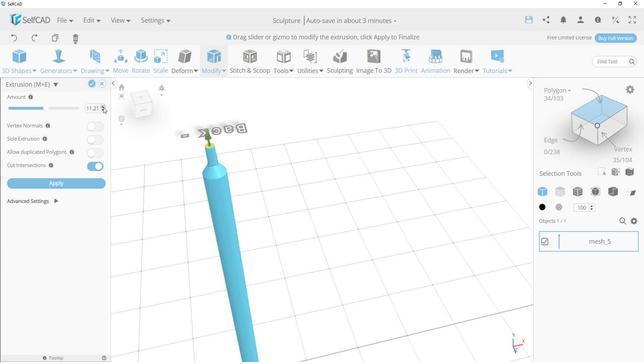 
Action: Mouse pressed left at (178, 152)
Screenshot: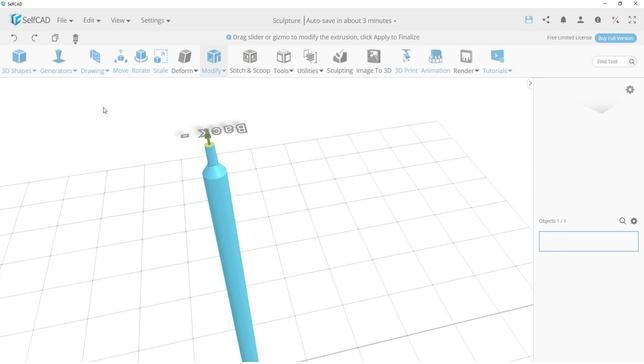 
Action: Mouse moved to (169, 139)
Screenshot: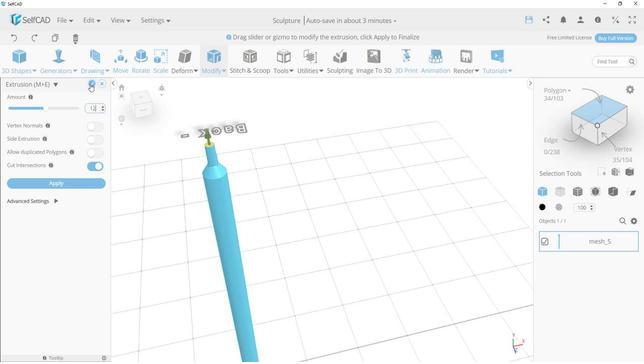 
Action: Mouse pressed left at (169, 139)
Screenshot: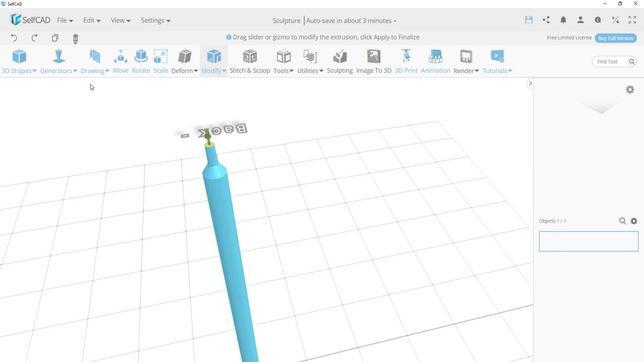 
Action: Mouse moved to (117, 285)
Screenshot: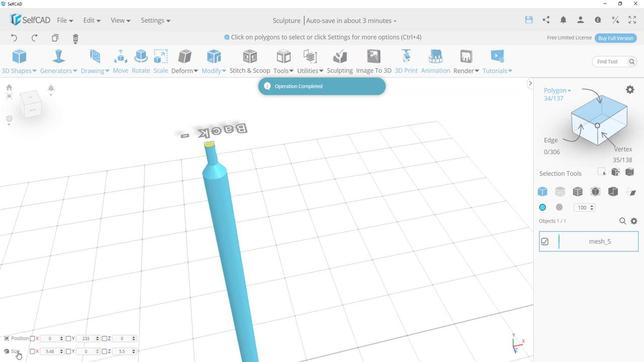 
Action: Mouse pressed left at (117, 285)
Screenshot: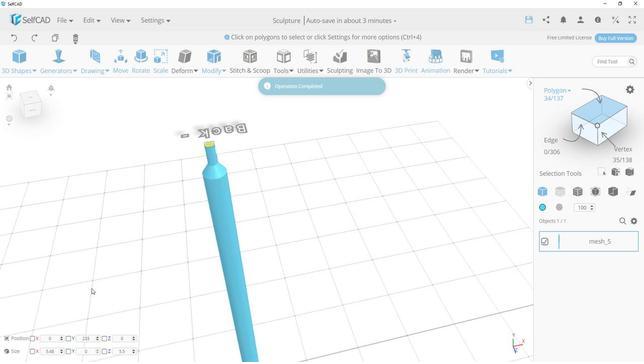 
Action: Mouse moved to (253, 172)
Screenshot: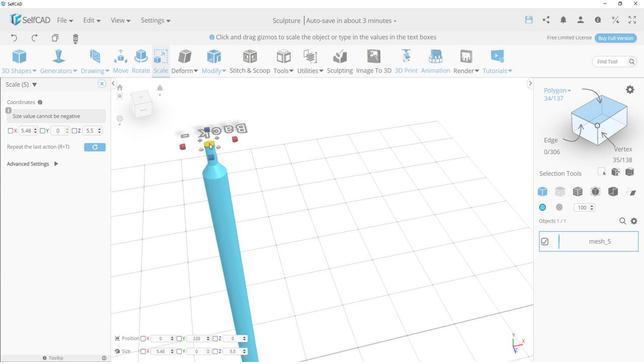 
Action: Mouse pressed left at (253, 172)
Screenshot: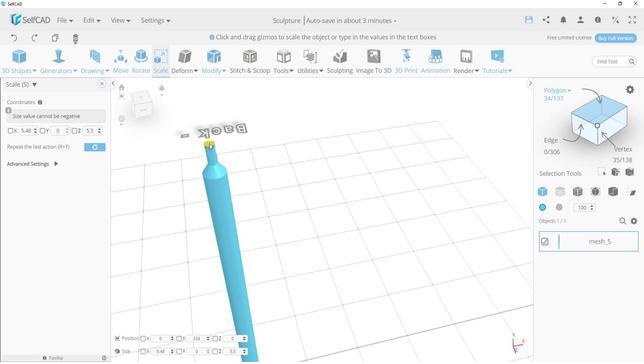 
Action: Mouse moved to (292, 195)
Screenshot: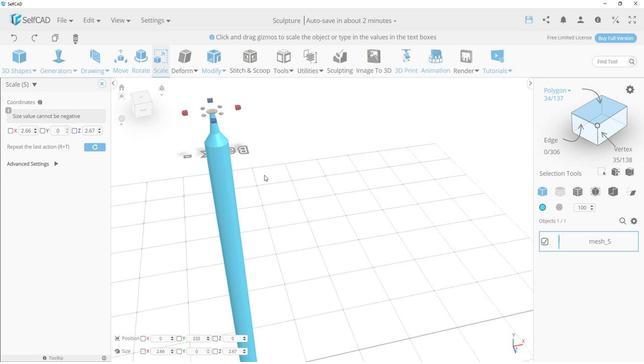 
Action: Mouse pressed left at (292, 195)
Screenshot: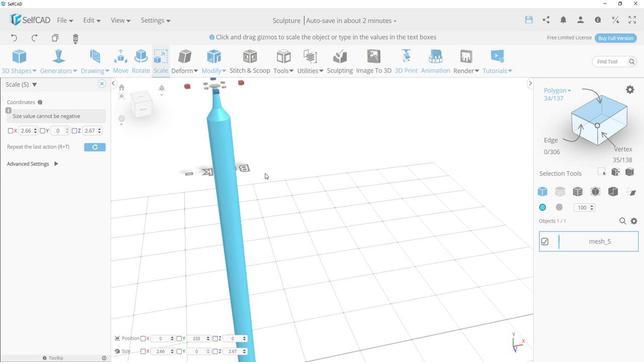 
Action: Mouse moved to (347, 175)
Screenshot: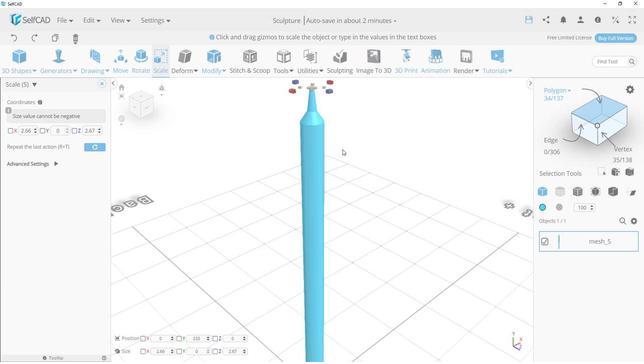 
Action: Mouse scrolled (347, 175) with delta (0, 0)
Screenshot: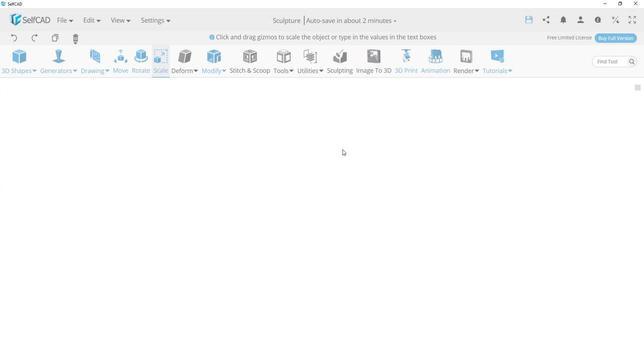 
Action: Mouse scrolled (347, 175) with delta (0, 0)
Screenshot: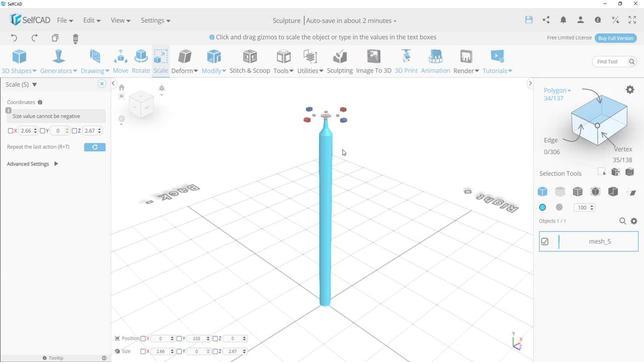 
Action: Mouse scrolled (347, 175) with delta (0, 0)
Screenshot: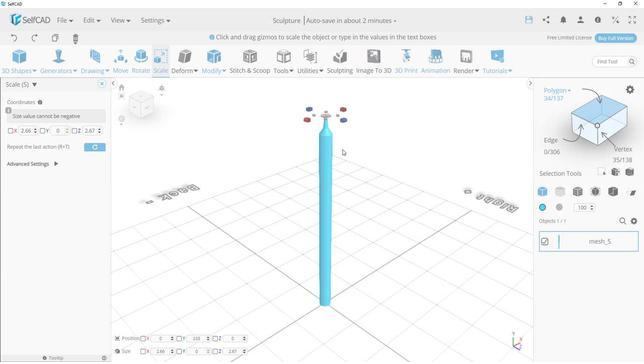 
Action: Mouse scrolled (347, 175) with delta (0, 0)
Screenshot: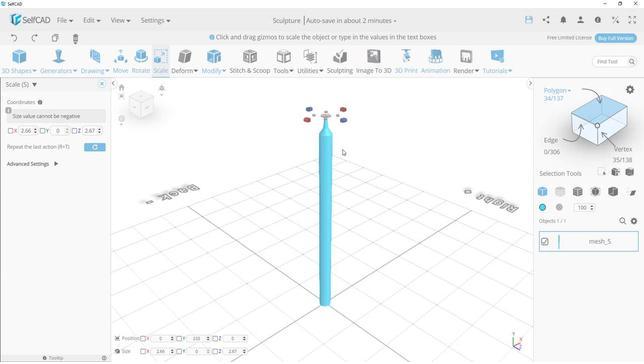 
Action: Mouse scrolled (347, 175) with delta (0, 0)
Screenshot: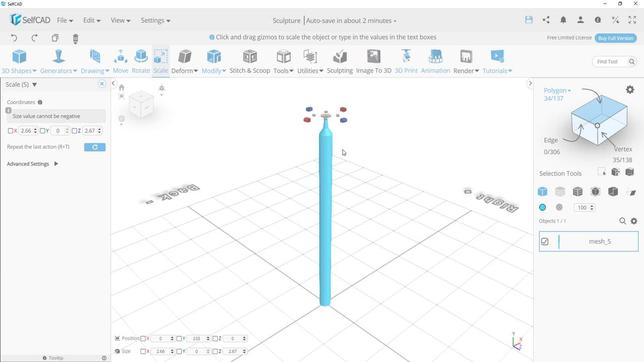 
Action: Mouse scrolled (347, 175) with delta (0, 0)
Screenshot: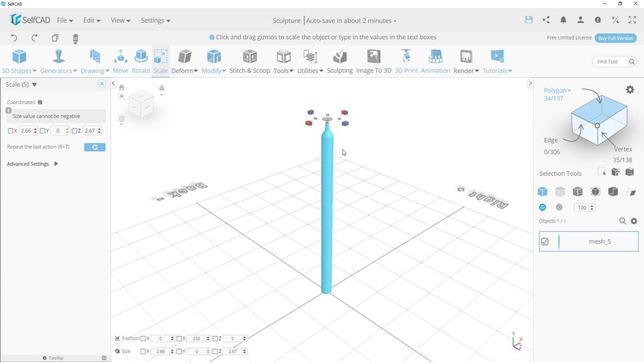 
Action: Mouse moved to (492, 226)
Screenshot: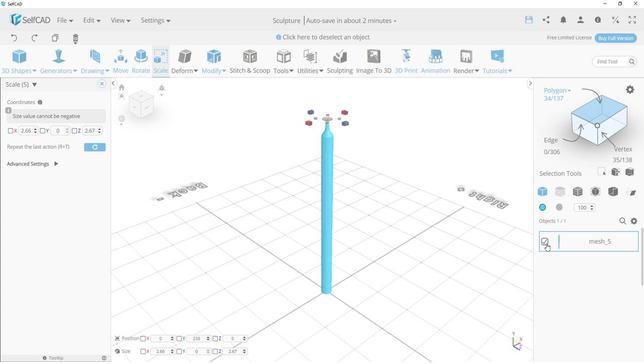 
Action: Mouse pressed left at (492, 226)
Screenshot: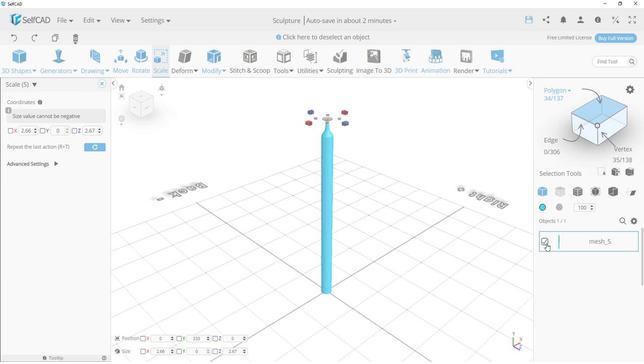 
Action: Mouse pressed left at (492, 226)
Screenshot: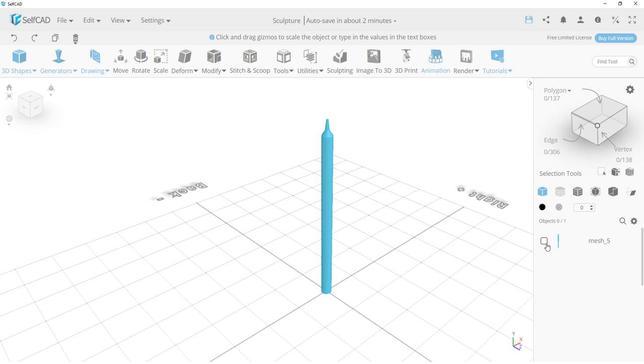 
Action: Mouse moved to (434, 233)
Screenshot: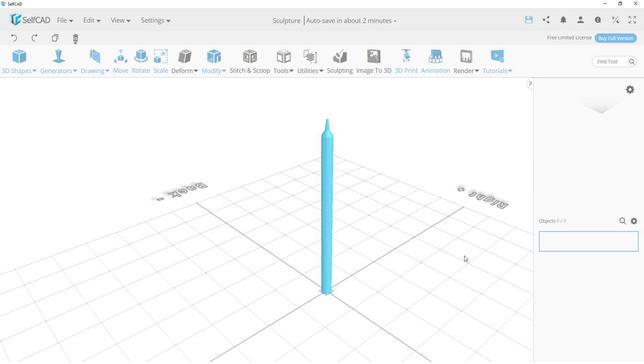 
Action: Mouse pressed left at (434, 233)
Screenshot: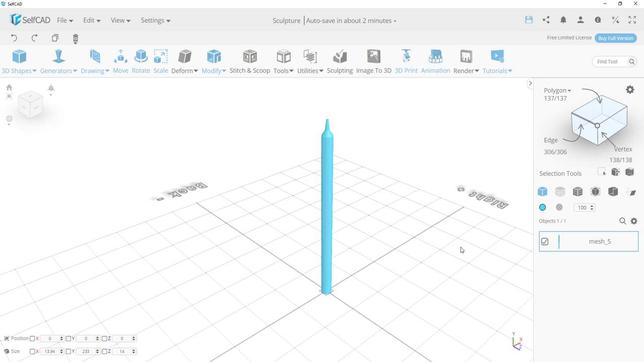
Action: Mouse moved to (501, 143)
Screenshot: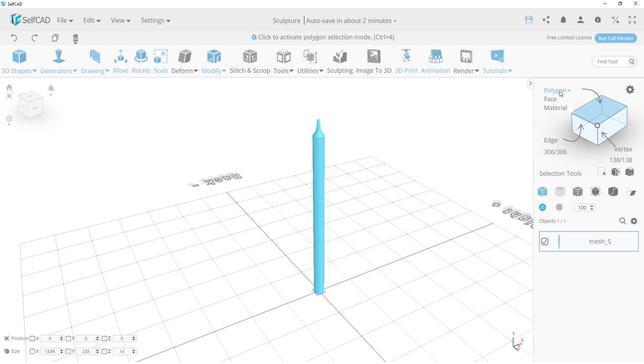 
Action: Mouse pressed left at (501, 143)
Screenshot: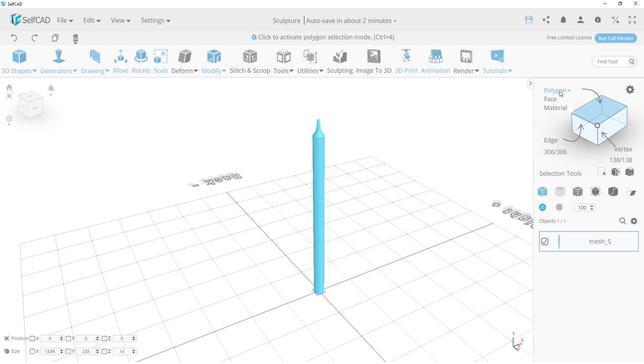 
Action: Mouse moved to (375, 221)
Screenshot: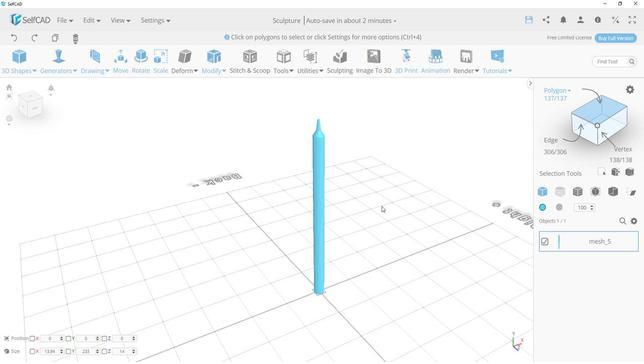 
Action: Mouse pressed left at (375, 221)
Screenshot: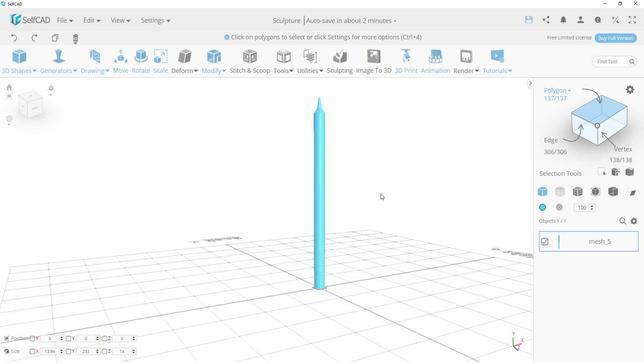 
Action: Mouse moved to (331, 234)
Screenshot: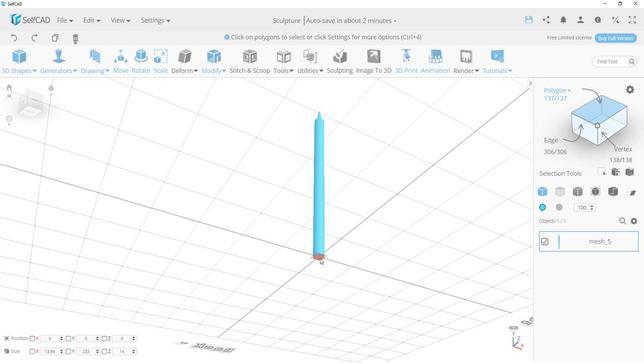 
Action: Mouse pressed left at (331, 234)
Screenshot: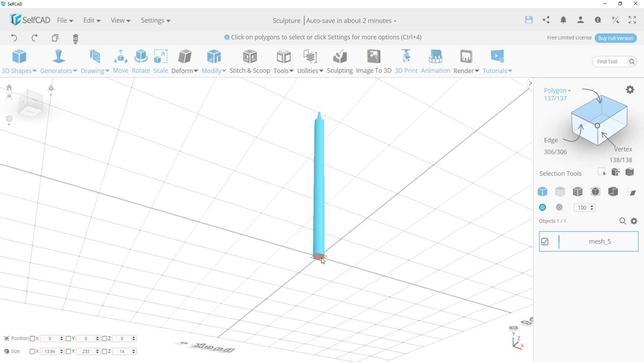 
Action: Mouse moved to (372, 205)
Screenshot: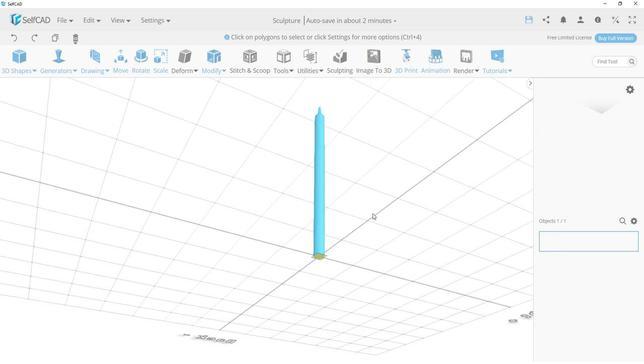 
Action: Mouse pressed left at (372, 205)
Screenshot: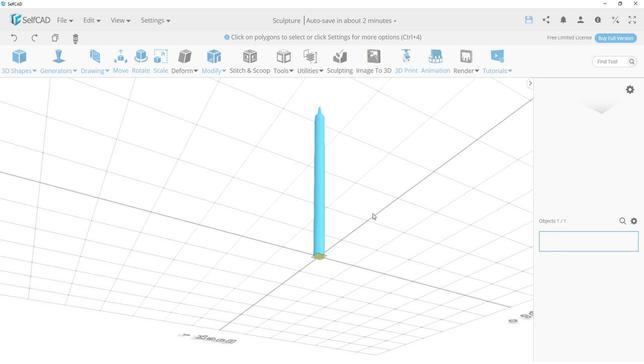 
Action: Mouse moved to (257, 132)
Screenshot: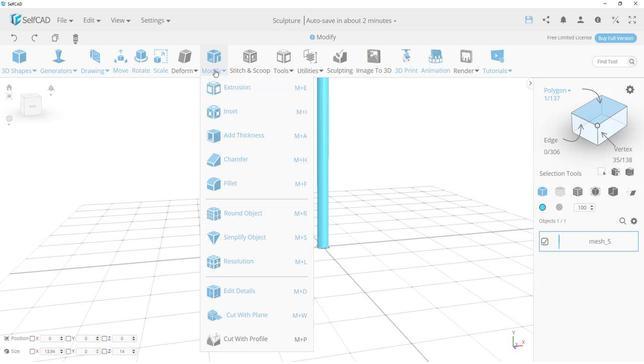 
Action: Mouse pressed left at (257, 132)
Screenshot: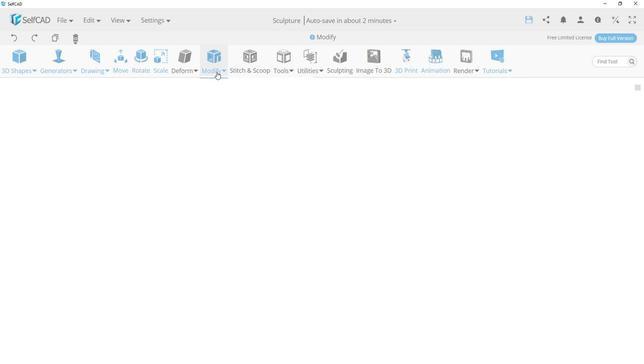 
Action: Mouse moved to (261, 139)
Screenshot: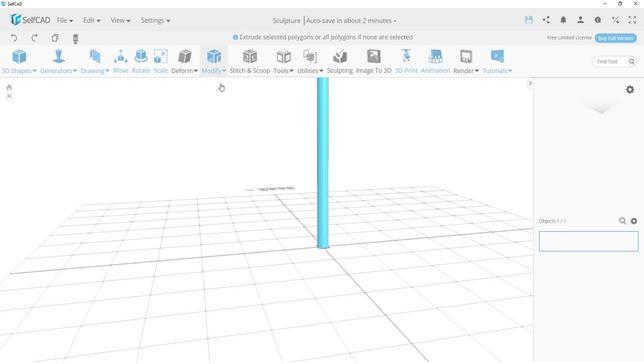 
Action: Mouse pressed left at (261, 139)
Screenshot: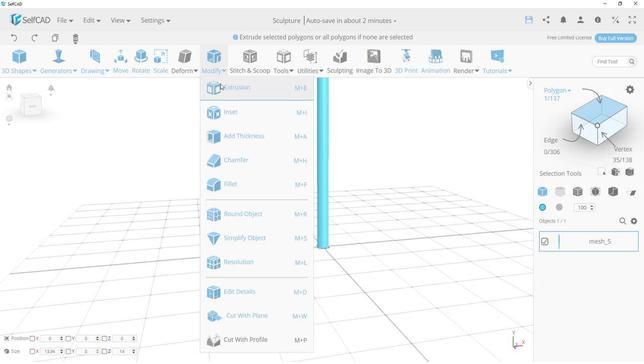 
Action: Mouse moved to (177, 153)
Screenshot: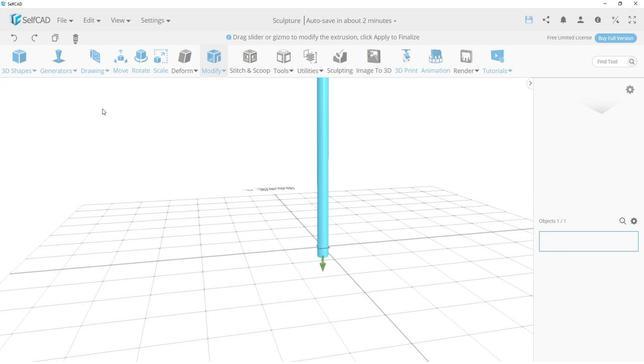 
Action: Mouse pressed left at (177, 153)
Screenshot: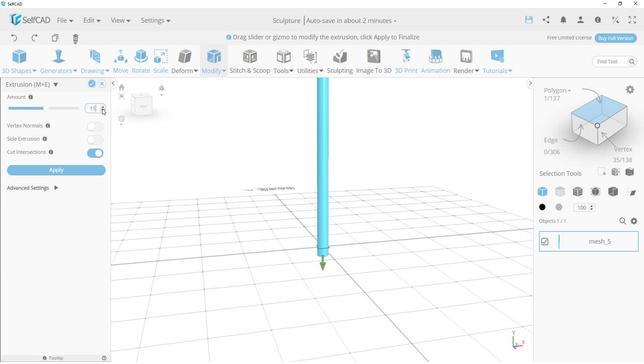 
Action: Mouse pressed left at (177, 153)
Screenshot: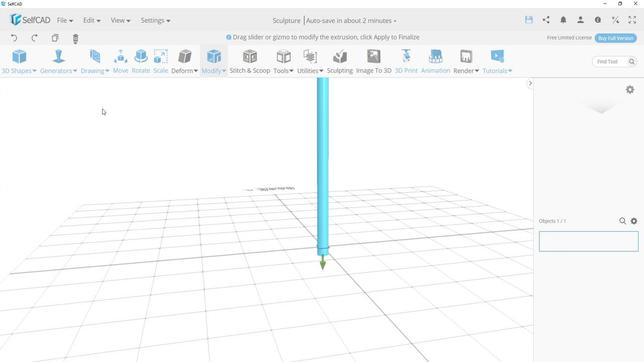 
Action: Mouse pressed left at (177, 153)
Screenshot: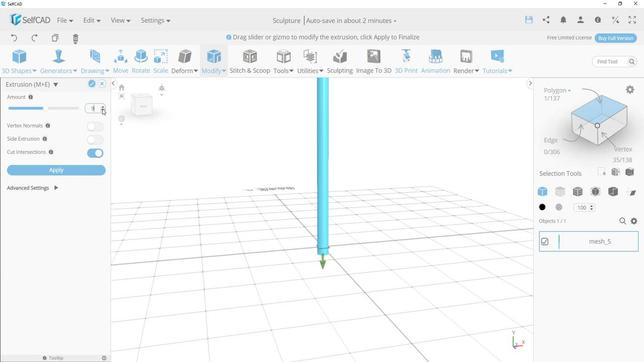 
Action: Mouse pressed left at (177, 153)
Screenshot: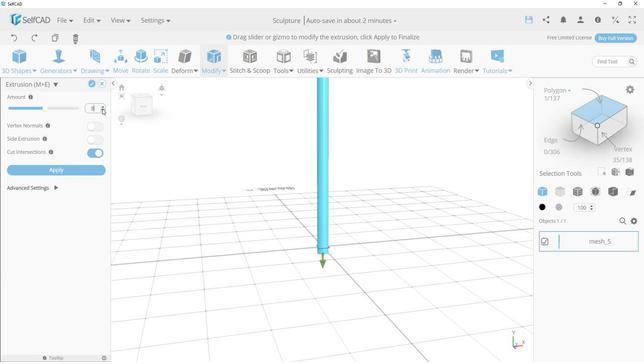 
Action: Mouse pressed left at (177, 153)
Screenshot: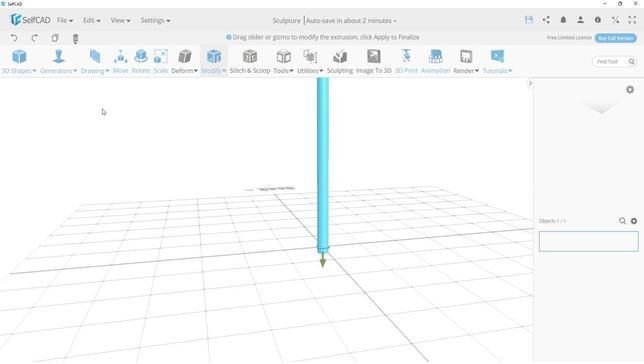 
Action: Mouse moved to (177, 153)
Screenshot: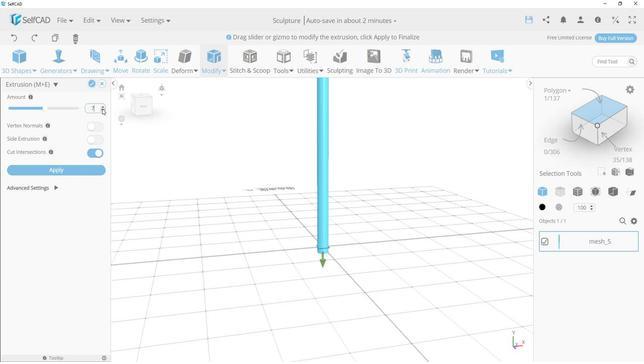 
Action: Mouse pressed left at (177, 153)
Screenshot: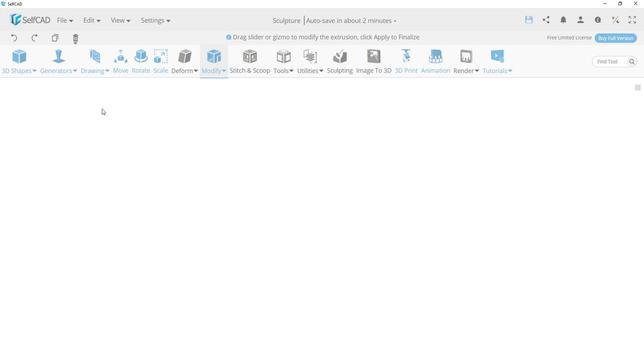 
Action: Mouse moved to (168, 139)
Screenshot: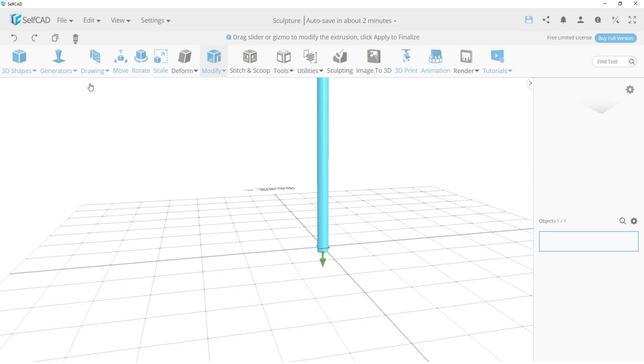 
Action: Mouse pressed left at (168, 139)
Screenshot: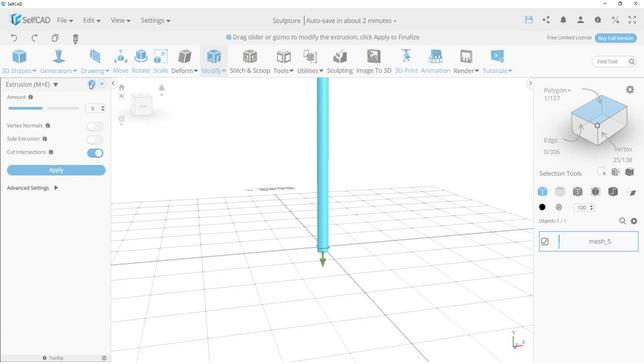
Action: Mouse moved to (376, 182)
Screenshot: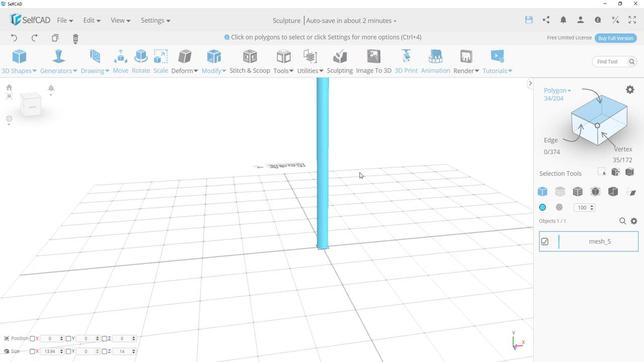 
Action: Mouse pressed left at (376, 182)
Screenshot: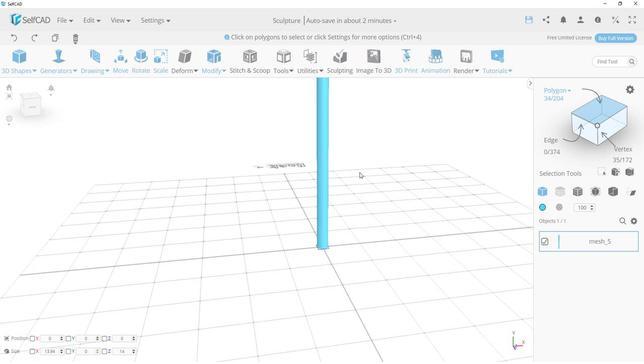 
Action: Mouse moved to (117, 285)
Screenshot: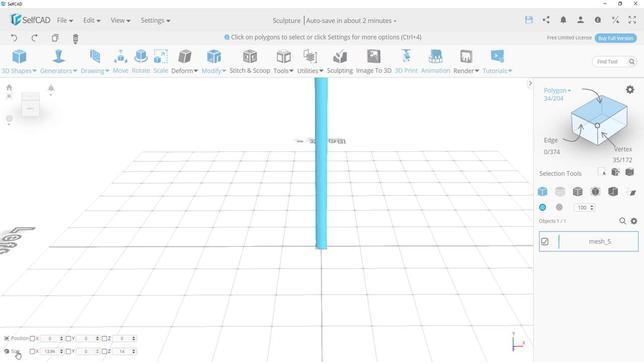 
Action: Mouse pressed left at (117, 285)
Screenshot: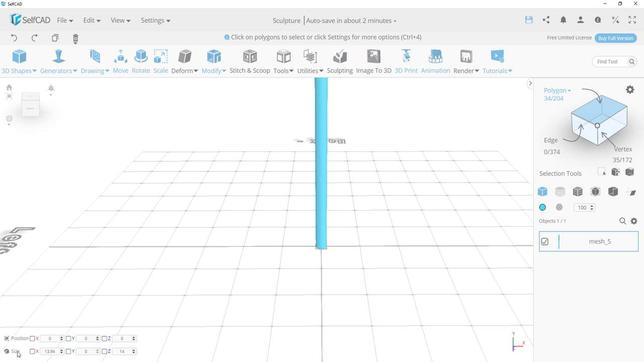 
Action: Mouse moved to (358, 230)
Screenshot: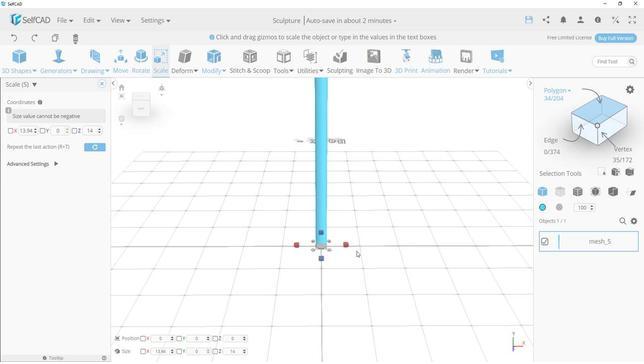 
Action: Mouse scrolled (358, 230) with delta (0, 0)
Screenshot: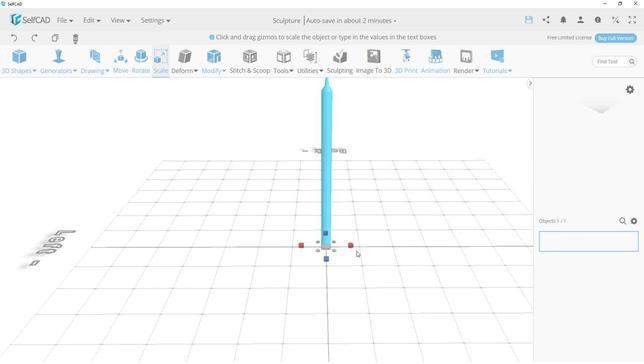 
Action: Mouse scrolled (358, 230) with delta (0, 0)
Screenshot: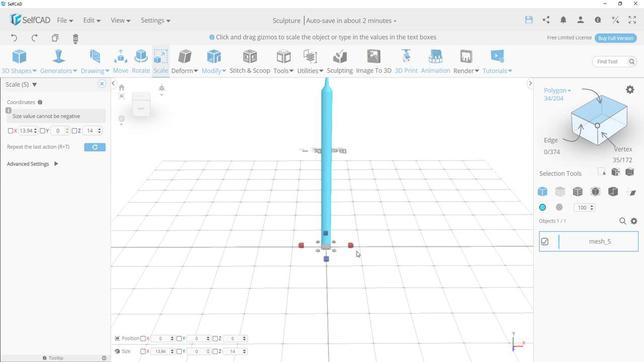 
Action: Mouse scrolled (358, 230) with delta (0, 0)
Screenshot: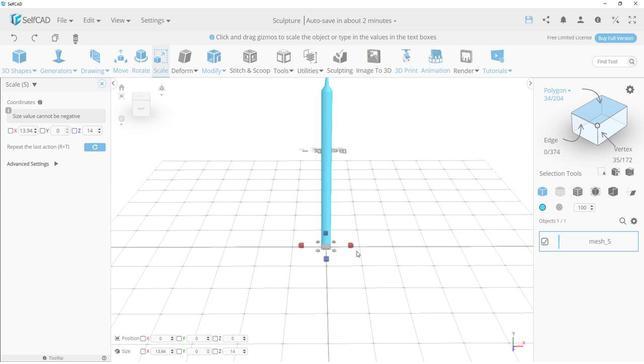 
Action: Mouse moved to (336, 229)
Screenshot: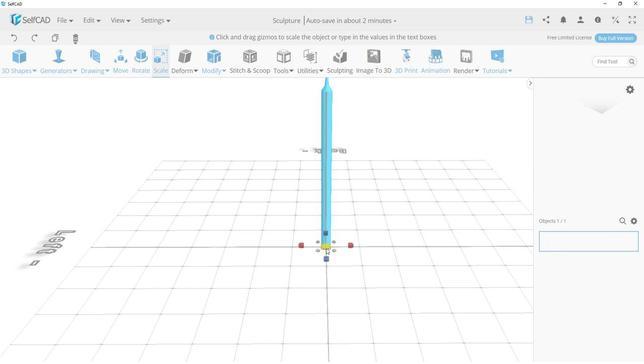 
Action: Mouse pressed left at (336, 229)
Screenshot: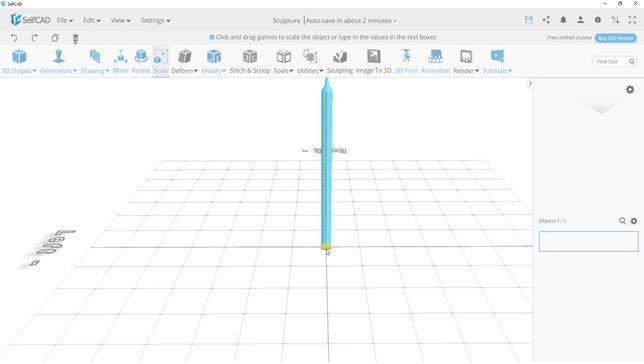 
Action: Mouse moved to (361, 236)
Screenshot: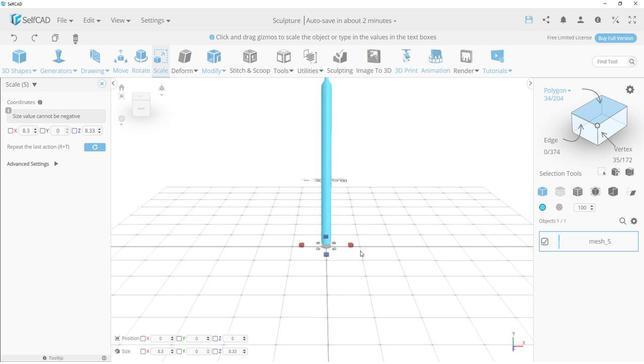 
Action: Mouse pressed left at (361, 236)
Screenshot: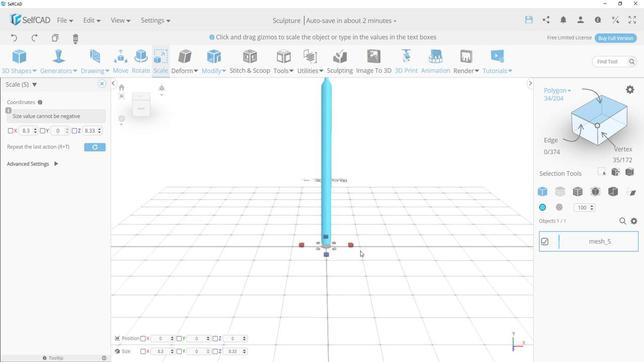 
Action: Mouse moved to (360, 226)
Screenshot: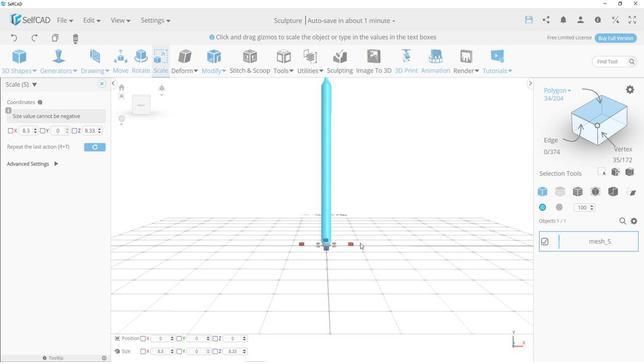 
Action: Mouse scrolled (360, 226) with delta (0, 0)
Screenshot: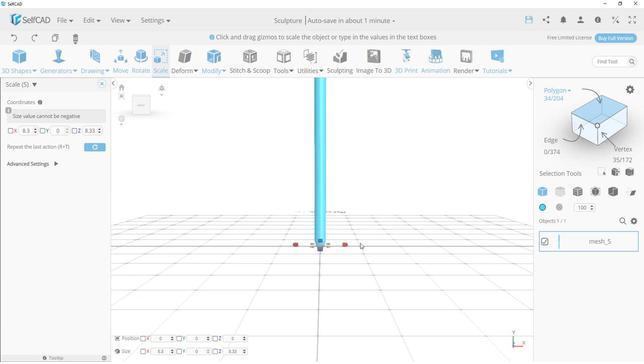 
Action: Mouse scrolled (360, 226) with delta (0, 0)
Screenshot: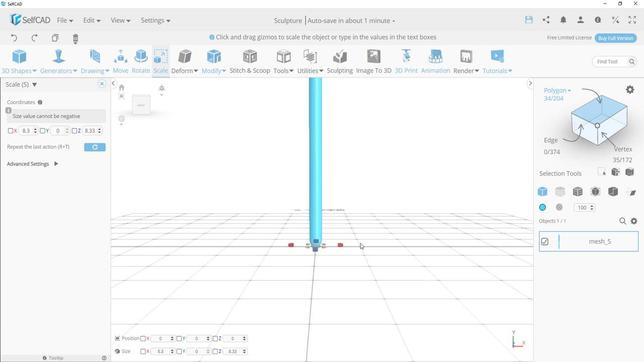 
Action: Mouse scrolled (360, 226) with delta (0, 0)
Screenshot: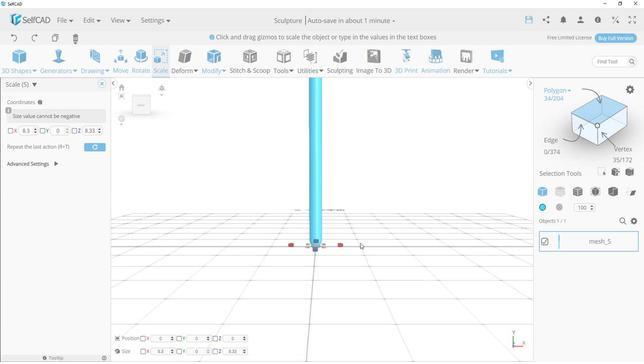 
Action: Mouse scrolled (360, 226) with delta (0, 0)
Screenshot: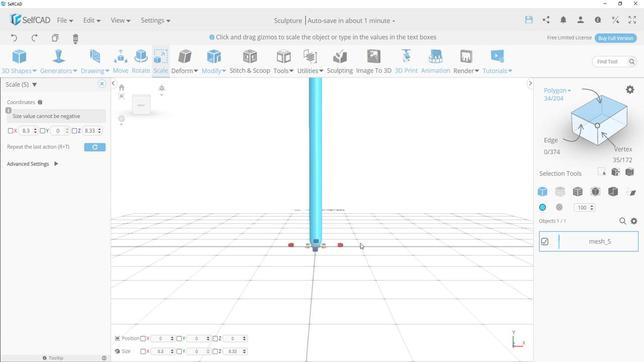 
Action: Mouse scrolled (360, 226) with delta (0, 0)
Screenshot: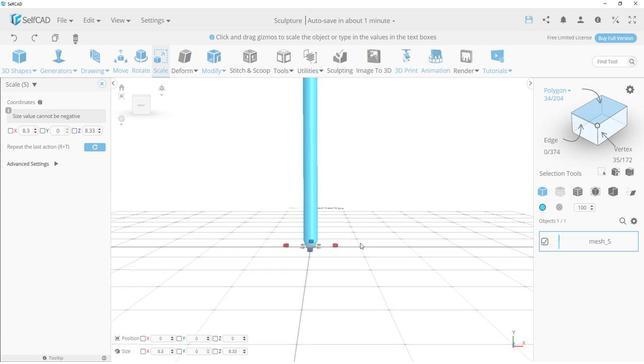 
Action: Mouse scrolled (360, 226) with delta (0, 0)
Screenshot: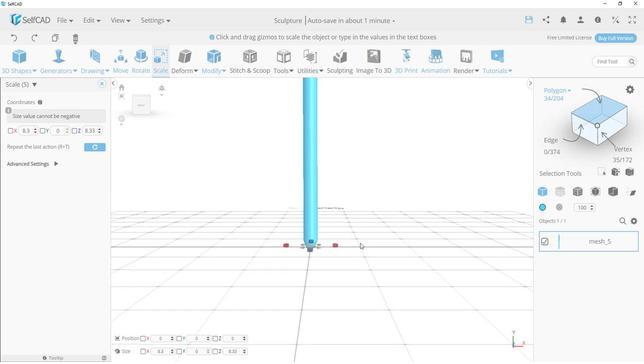
Action: Mouse scrolled (360, 226) with delta (0, 0)
Screenshot: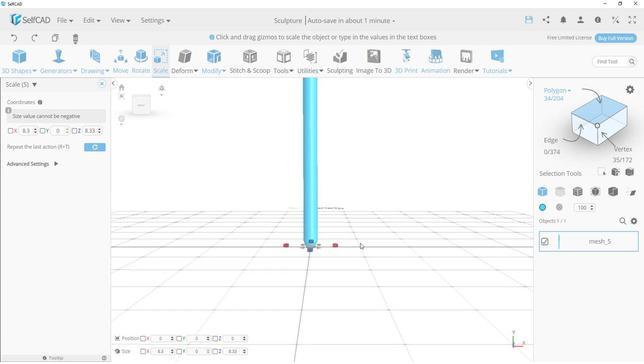 
Action: Mouse scrolled (360, 226) with delta (0, 0)
Screenshot: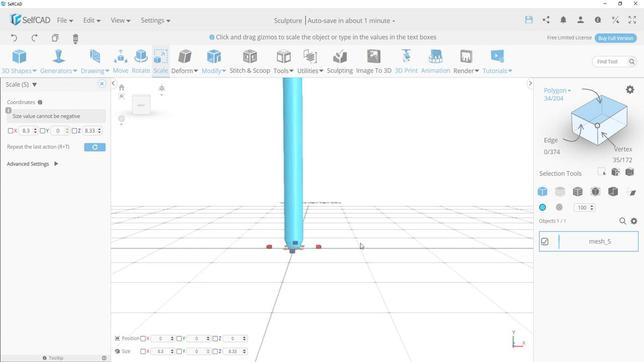 
Action: Mouse scrolled (360, 226) with delta (0, 0)
Screenshot: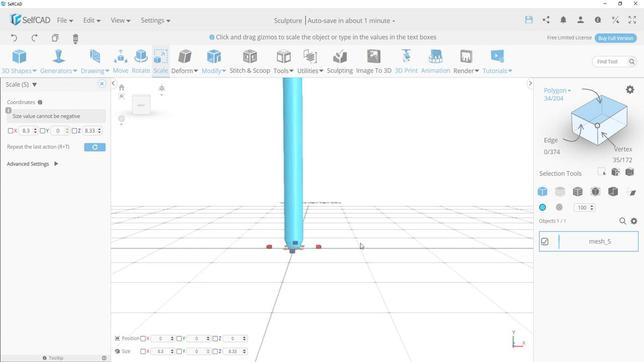 
Action: Mouse scrolled (360, 226) with delta (0, 0)
Screenshot: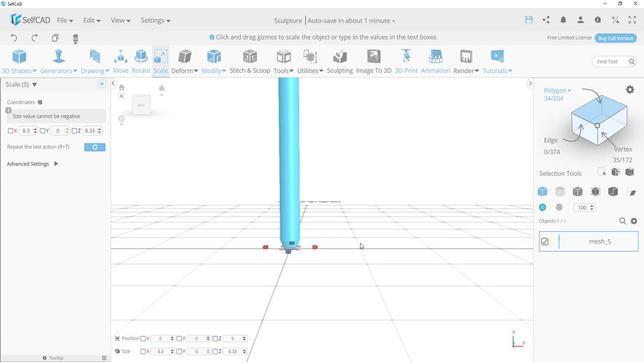 
Action: Mouse scrolled (360, 226) with delta (0, 0)
Screenshot: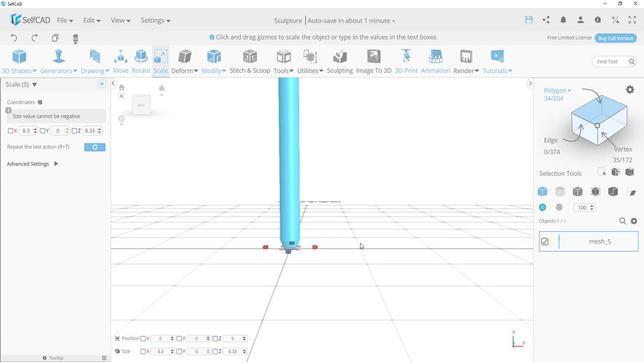 
Action: Mouse scrolled (360, 226) with delta (0, 0)
Screenshot: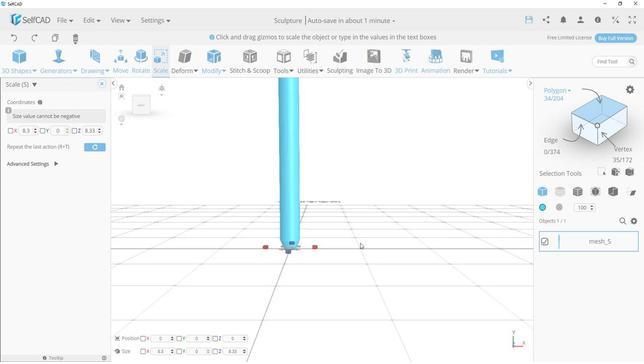
Action: Mouse scrolled (360, 226) with delta (0, 0)
Screenshot: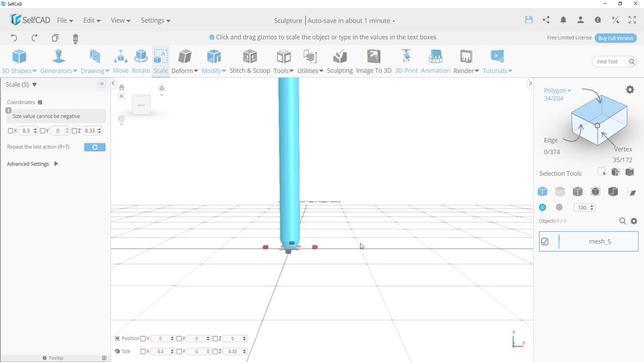 
Action: Mouse moved to (353, 228)
Screenshot: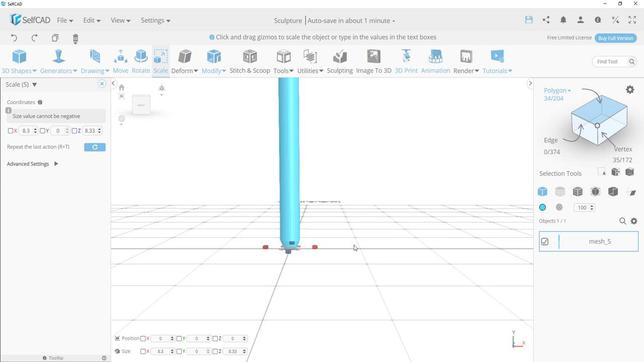 
Action: Mouse pressed left at (353, 228)
Screenshot: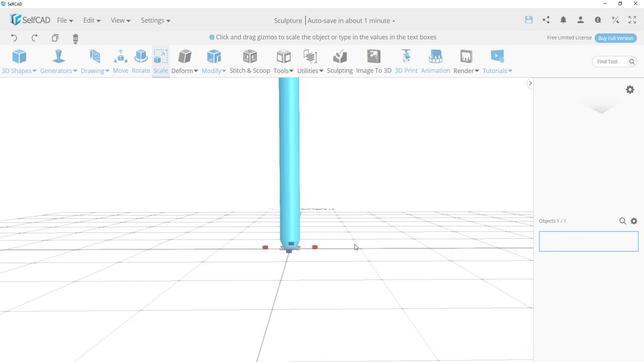 
Action: Mouse moved to (253, 140)
Screenshot: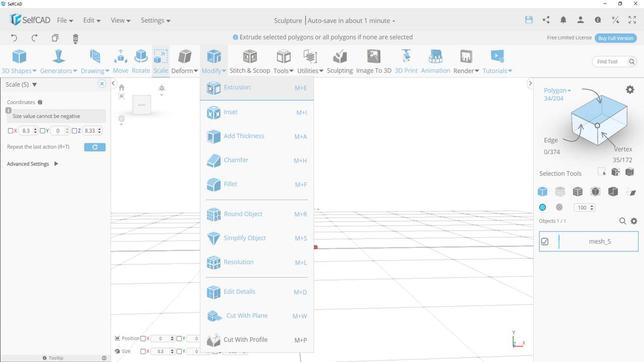 
Action: Mouse pressed left at (253, 140)
Screenshot: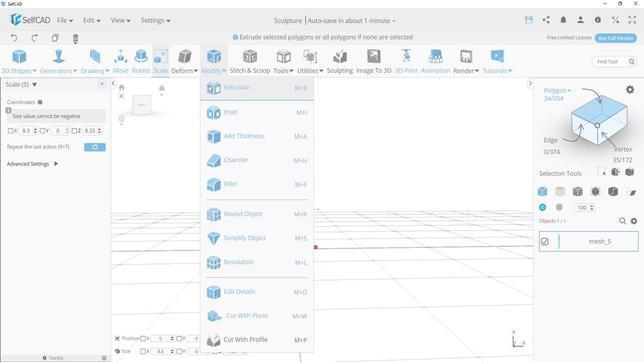 
Action: Mouse moved to (177, 152)
Screenshot: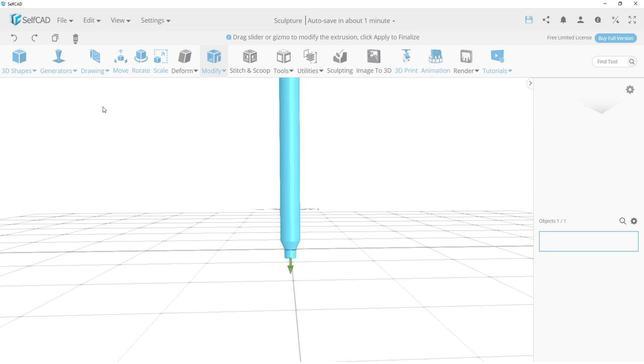 
Action: Mouse pressed left at (177, 152)
Screenshot: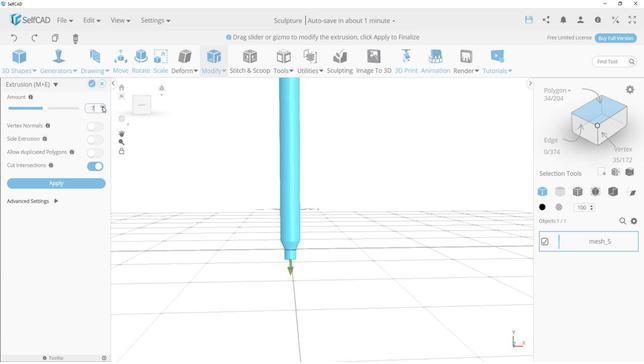 
Action: Mouse pressed left at (177, 152)
Screenshot: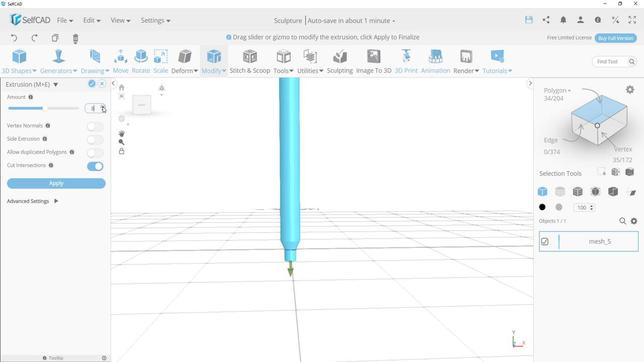 
Action: Mouse pressed left at (177, 152)
Screenshot: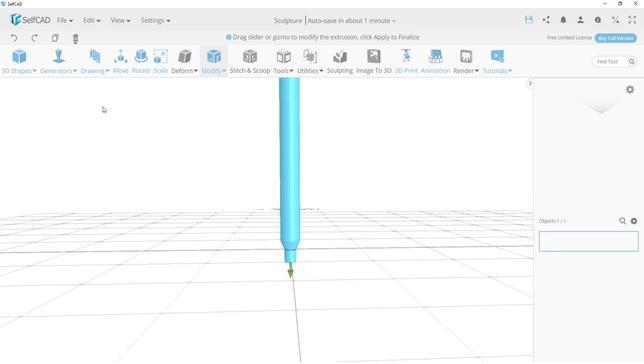 
Action: Mouse pressed left at (177, 152)
Screenshot: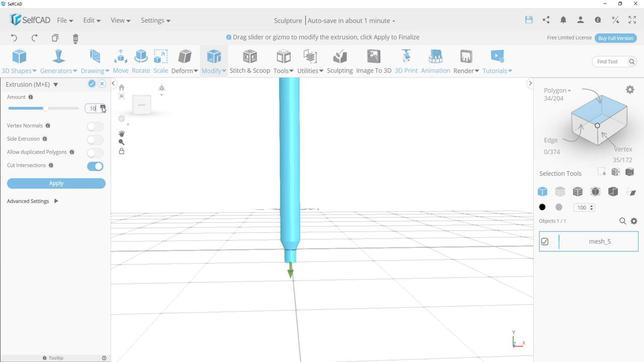 
Action: Mouse moved to (177, 152)
Screenshot: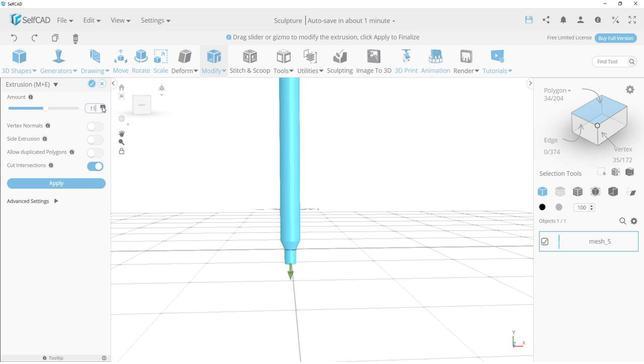 
Action: Mouse pressed left at (177, 152)
Screenshot: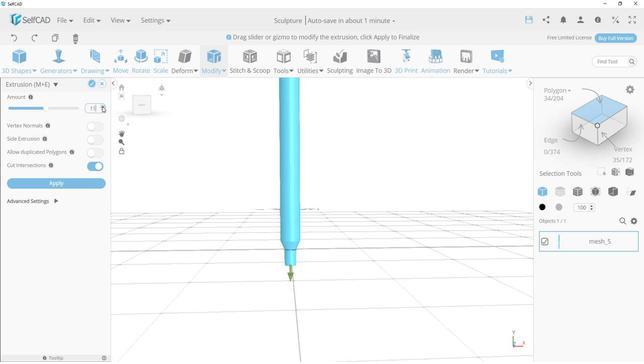 
Action: Mouse pressed left at (177, 152)
Screenshot: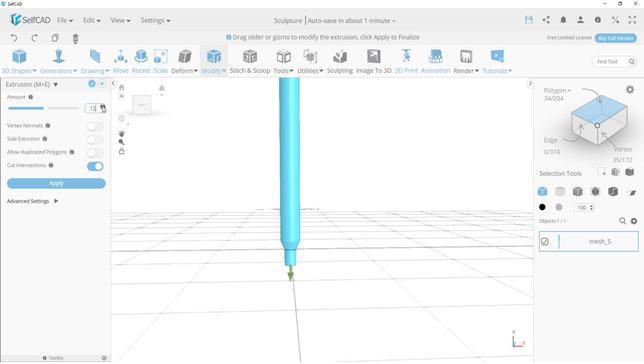 
Action: Mouse moved to (263, 188)
Screenshot: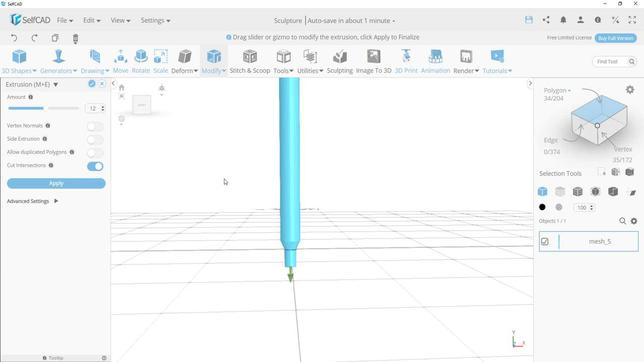 
Action: Mouse pressed left at (263, 188)
Screenshot: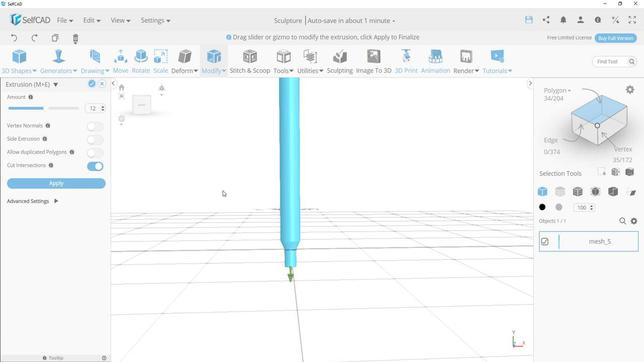 
Action: Mouse moved to (270, 202)
Screenshot: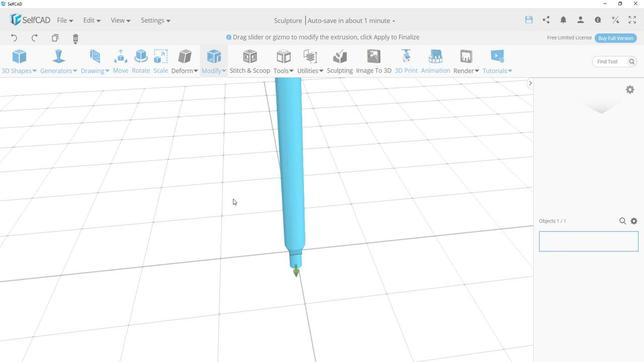 
Action: Mouse scrolled (270, 202) with delta (0, 0)
Screenshot: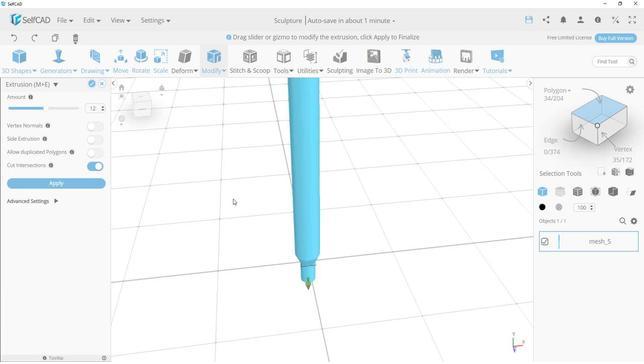 
Action: Mouse scrolled (270, 202) with delta (0, 0)
Screenshot: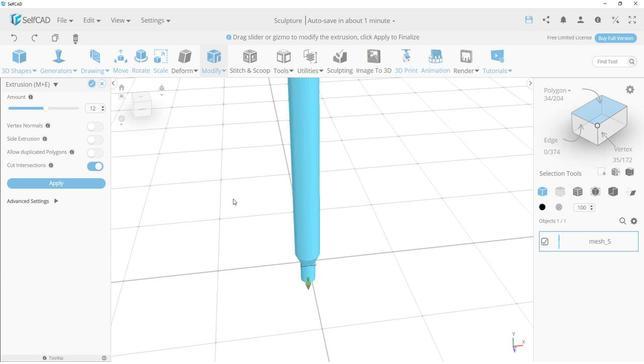 
Action: Mouse scrolled (270, 202) with delta (0, 0)
Screenshot: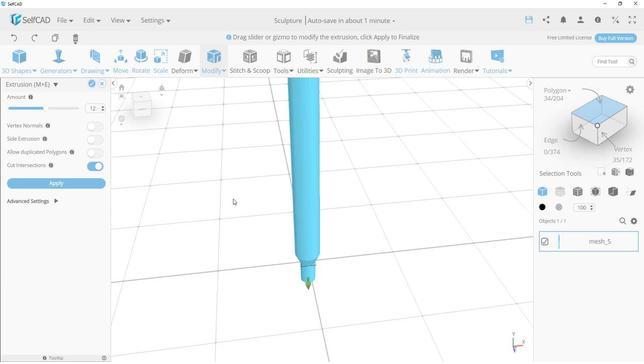 
Action: Mouse scrolled (270, 202) with delta (0, 0)
Screenshot: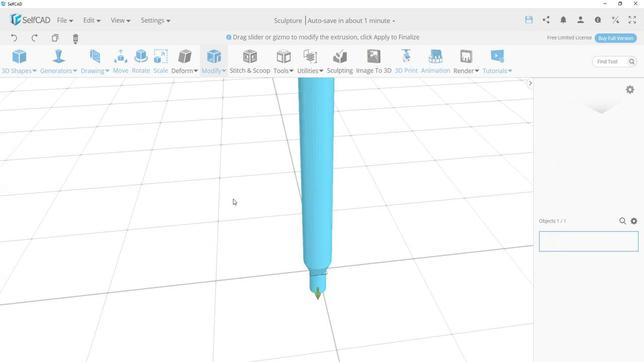 
Action: Mouse scrolled (270, 202) with delta (0, 0)
Screenshot: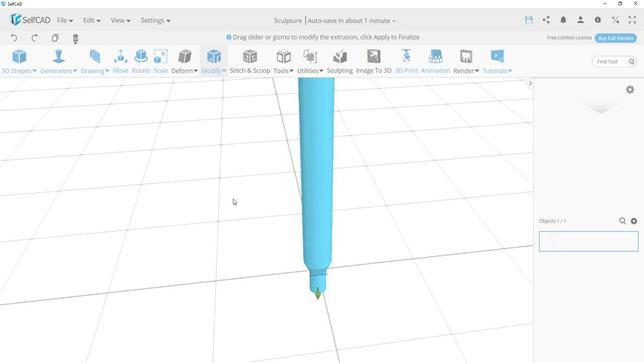 
Action: Mouse scrolled (270, 202) with delta (0, 0)
Screenshot: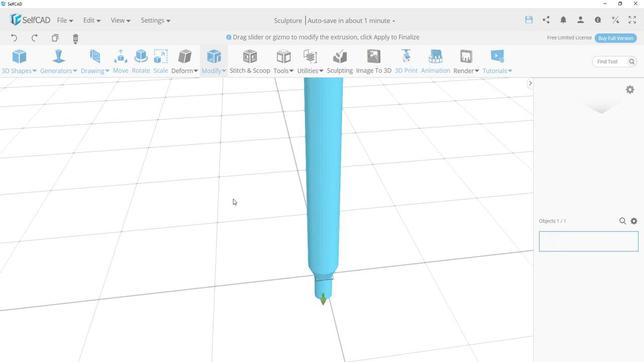 
Action: Mouse scrolled (270, 202) with delta (0, 0)
Screenshot: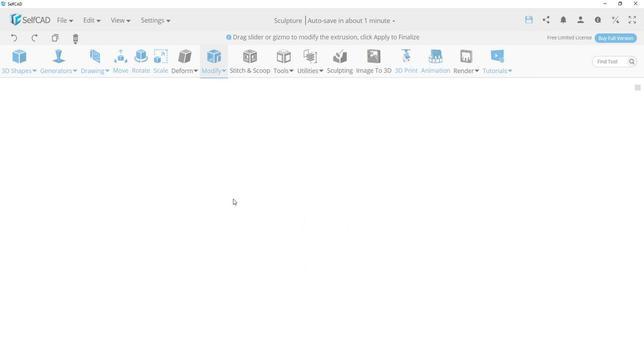 
Action: Mouse scrolled (270, 201) with delta (0, 0)
Screenshot: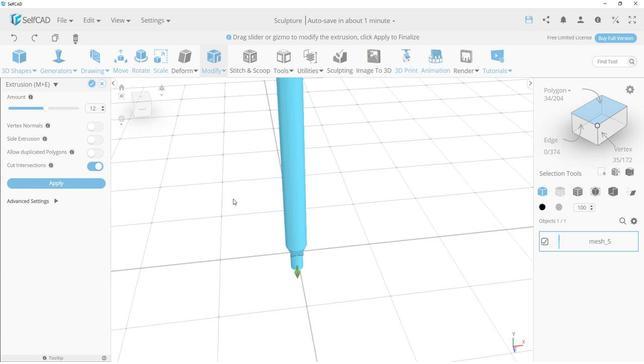 
Action: Mouse scrolled (270, 201) with delta (0, 0)
Screenshot: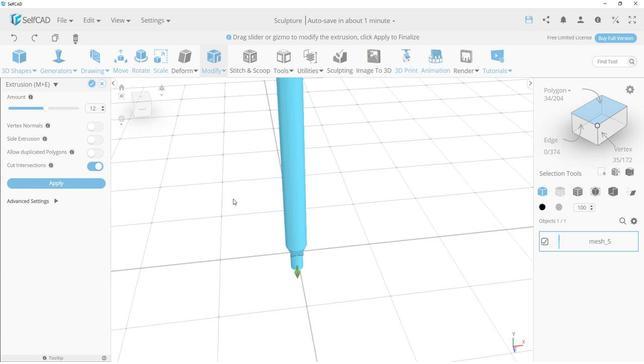 
Action: Mouse scrolled (270, 201) with delta (0, 0)
Screenshot: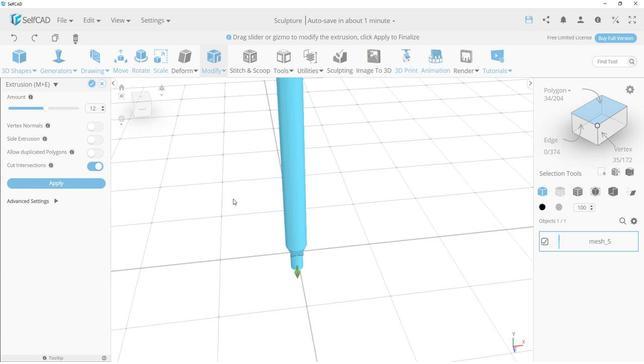 
Action: Mouse scrolled (270, 201) with delta (0, 0)
Screenshot: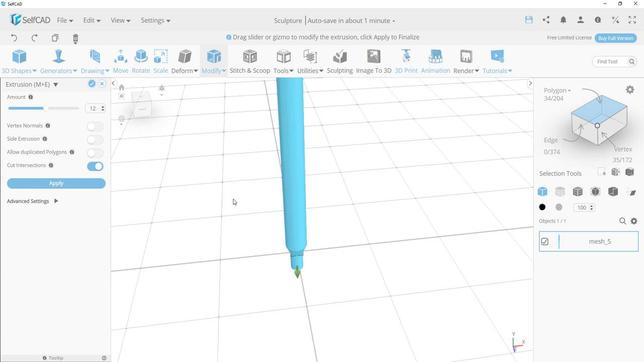 
Action: Mouse scrolled (270, 201) with delta (0, 0)
Screenshot: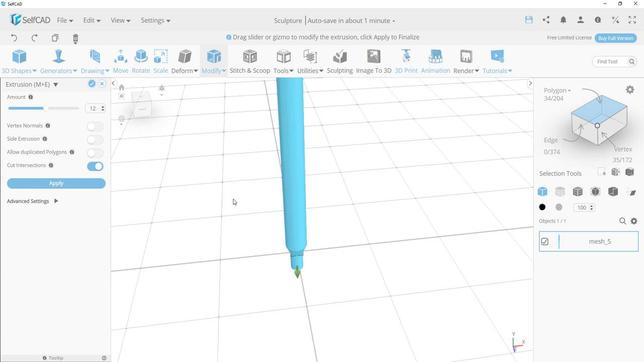 
Action: Mouse scrolled (270, 201) with delta (0, 0)
Screenshot: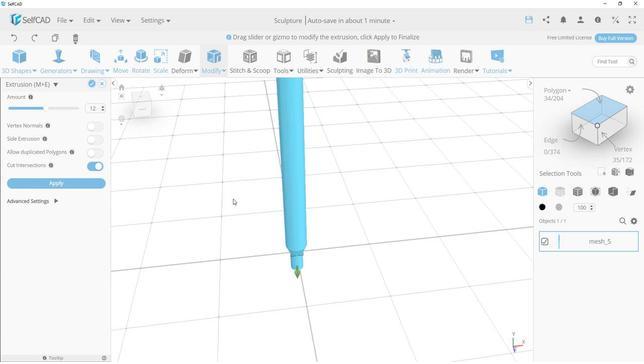 
Action: Mouse scrolled (270, 201) with delta (0, 0)
Screenshot: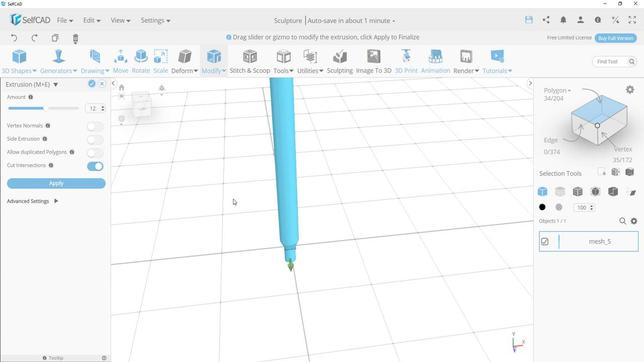 
Action: Mouse scrolled (270, 201) with delta (0, 0)
Screenshot: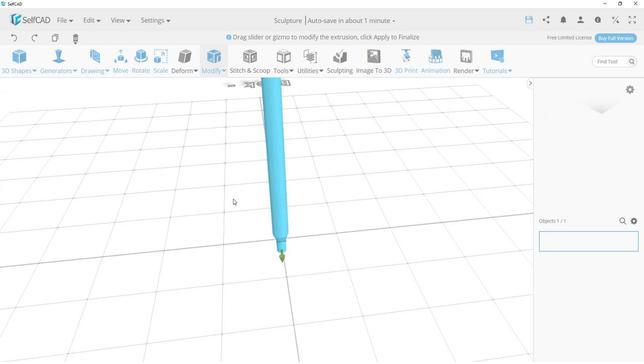 
Action: Mouse scrolled (270, 201) with delta (0, 0)
Screenshot: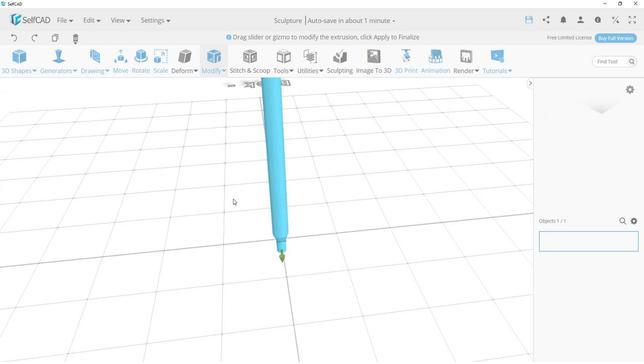 
Action: Mouse scrolled (270, 201) with delta (0, 0)
Screenshot: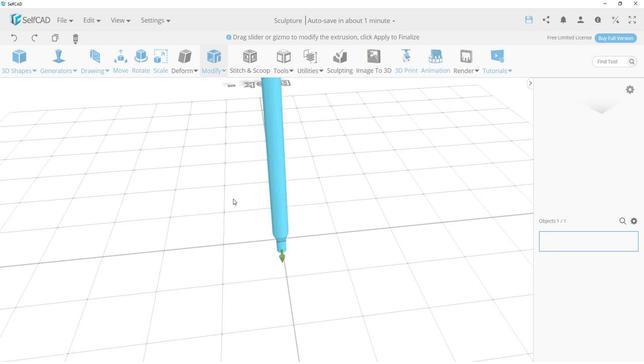 
Action: Mouse scrolled (270, 201) with delta (0, 0)
Screenshot: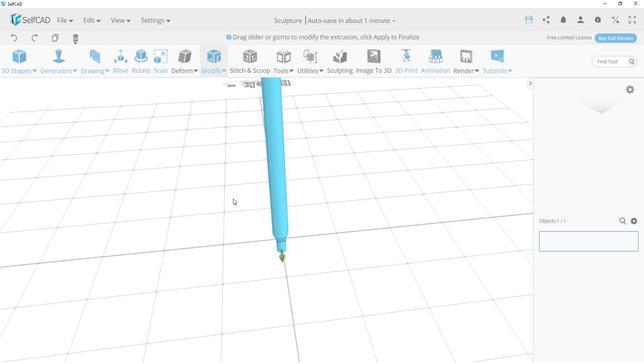 
Action: Mouse scrolled (270, 201) with delta (0, 0)
Screenshot: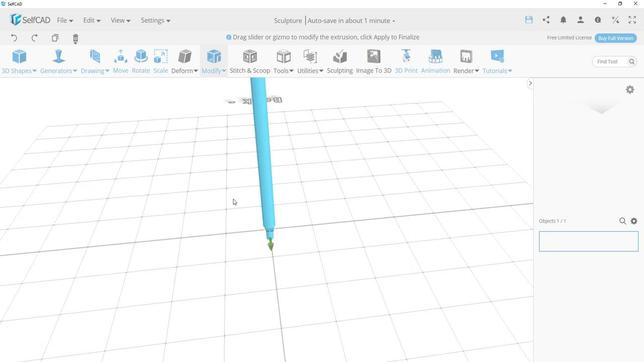 
Action: Mouse scrolled (270, 201) with delta (0, 0)
Screenshot: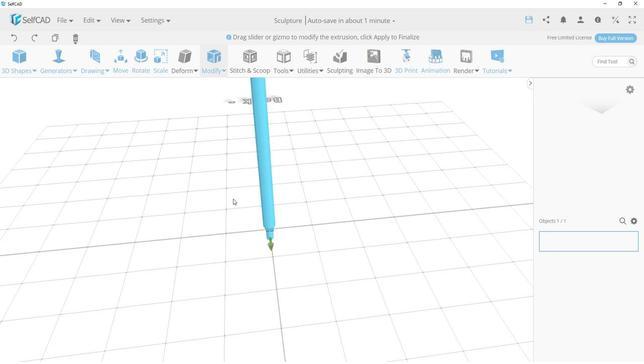 
Action: Mouse scrolled (270, 201) with delta (0, 0)
Screenshot: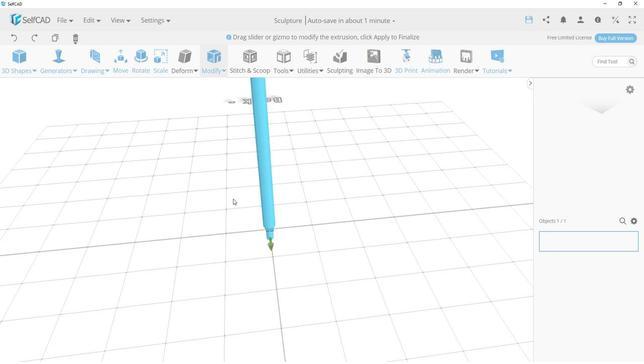 
Action: Mouse scrolled (270, 201) with delta (0, 0)
Screenshot: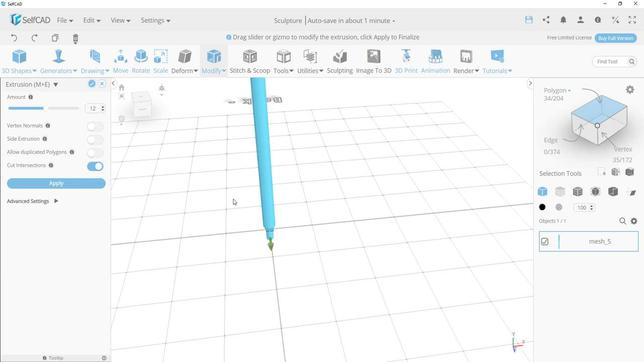 
Action: Mouse scrolled (270, 201) with delta (0, 0)
Screenshot: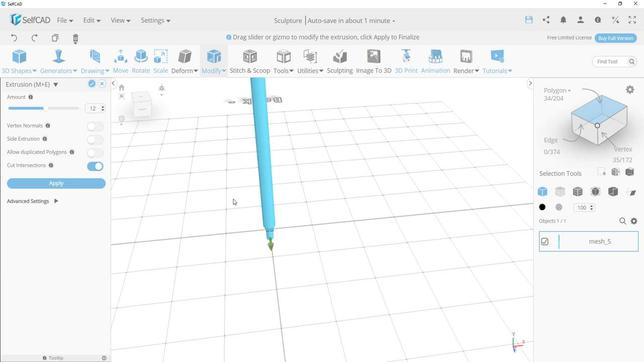 
Action: Mouse scrolled (270, 201) with delta (0, 0)
Screenshot: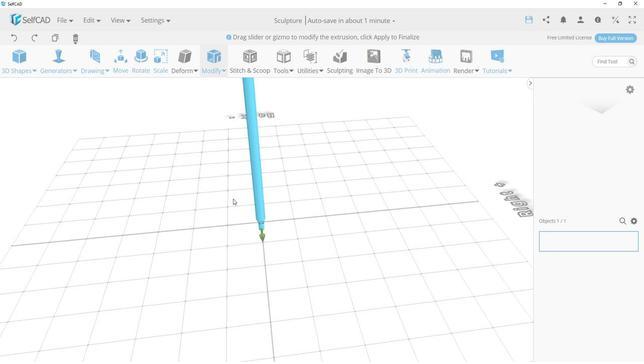 
Action: Mouse scrolled (270, 201) with delta (0, 0)
Screenshot: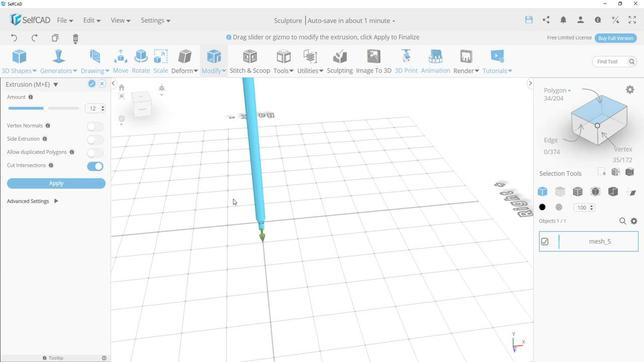 
Action: Mouse scrolled (270, 201) with delta (0, 0)
Screenshot: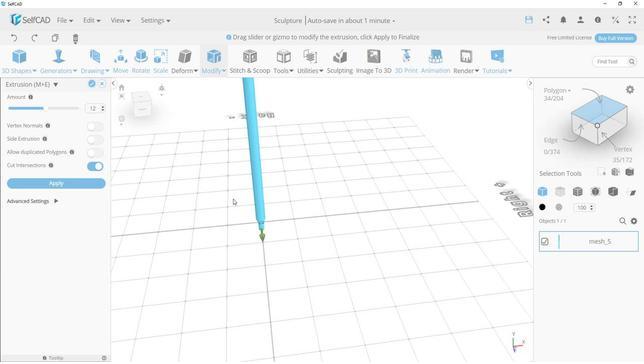 
Action: Mouse scrolled (270, 201) with delta (0, 0)
Screenshot: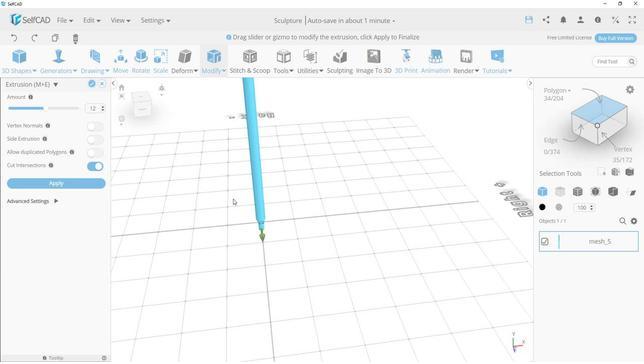 
Action: Mouse scrolled (270, 201) with delta (0, 0)
Screenshot: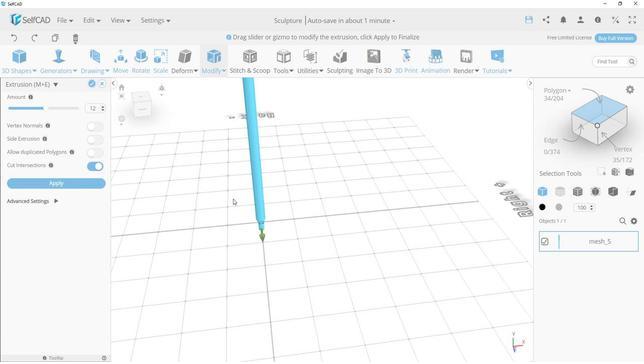 
Action: Mouse scrolled (270, 201) with delta (0, 0)
Screenshot: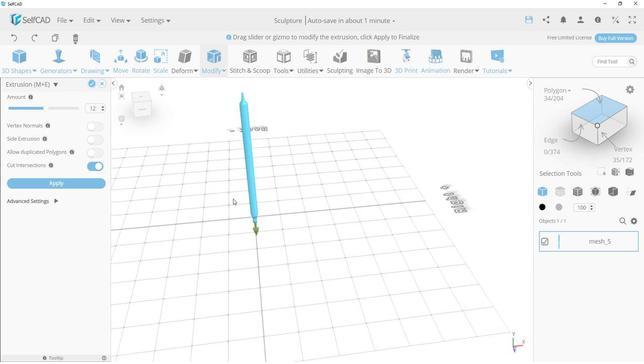 
Action: Mouse scrolled (270, 201) with delta (0, 0)
Screenshot: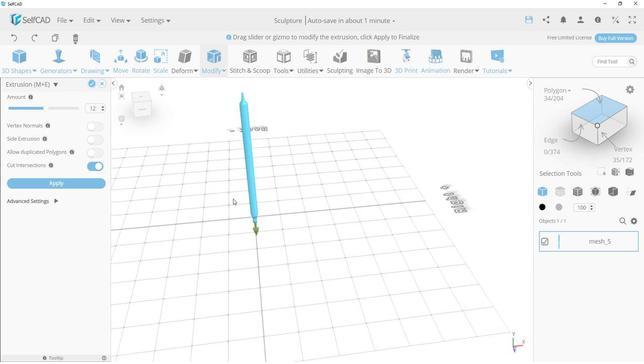 
Action: Mouse scrolled (270, 201) with delta (0, 0)
Screenshot: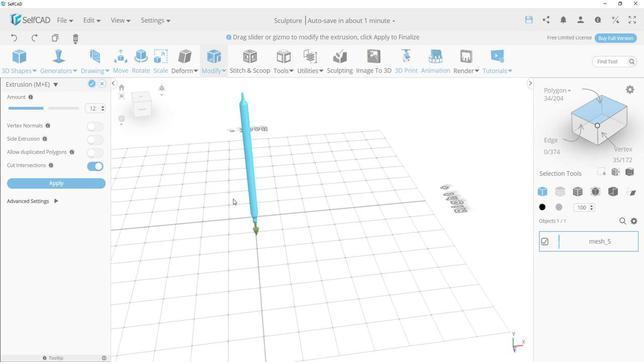 
Action: Mouse scrolled (270, 201) with delta (0, 0)
Screenshot: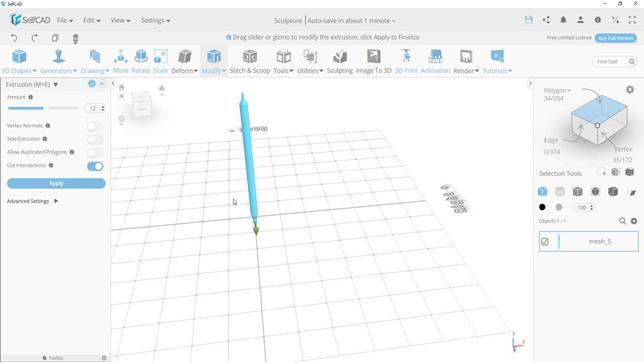 
Action: Mouse scrolled (270, 201) with delta (0, 0)
Screenshot: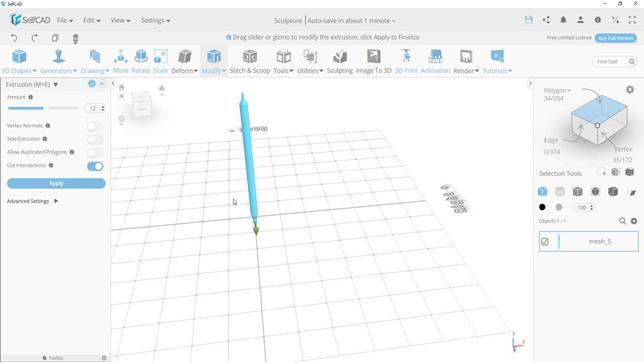 
Action: Mouse scrolled (270, 201) with delta (0, 0)
Screenshot: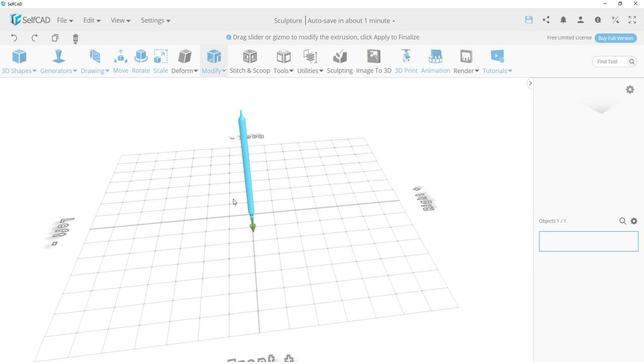 
Action: Mouse scrolled (270, 201) with delta (0, 0)
Screenshot: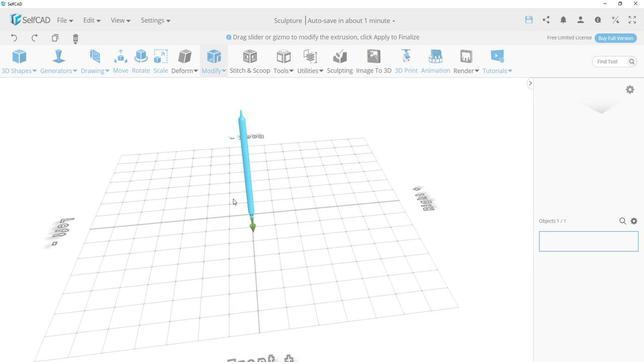 
Action: Mouse scrolled (270, 201) with delta (0, 0)
Screenshot: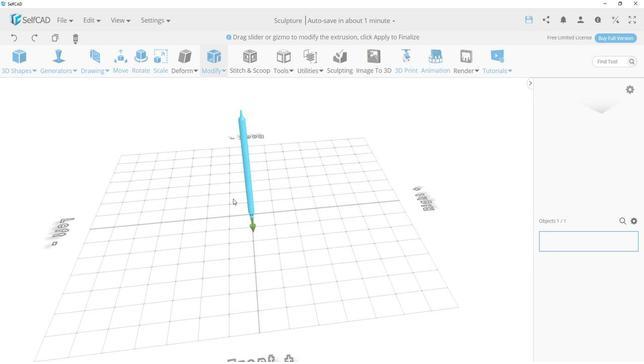 
Action: Mouse moved to (298, 193)
Screenshot: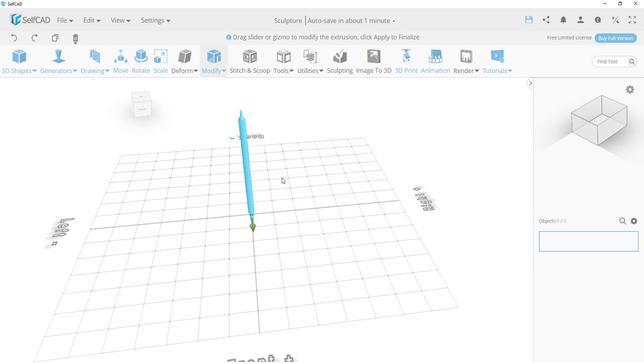 
Action: Mouse pressed left at (298, 193)
Screenshot: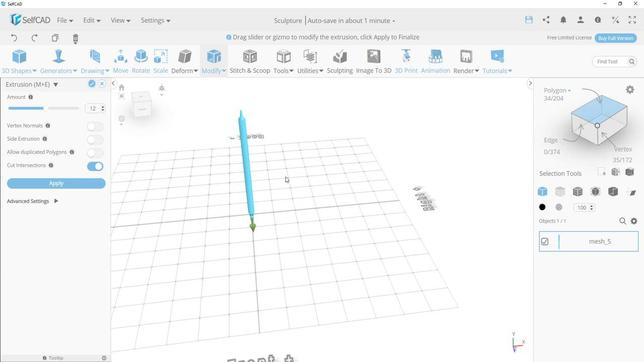 
Action: Mouse moved to (170, 139)
